 Task: Find connections with filter location Rājūra with filter topic #leadershipwith filter profile language English with filter current company Mintel with filter school XLRI Jamshedpur with filter industry Legal Services with filter service category Management with filter keywords title Server
Action: Mouse moved to (607, 62)
Screenshot: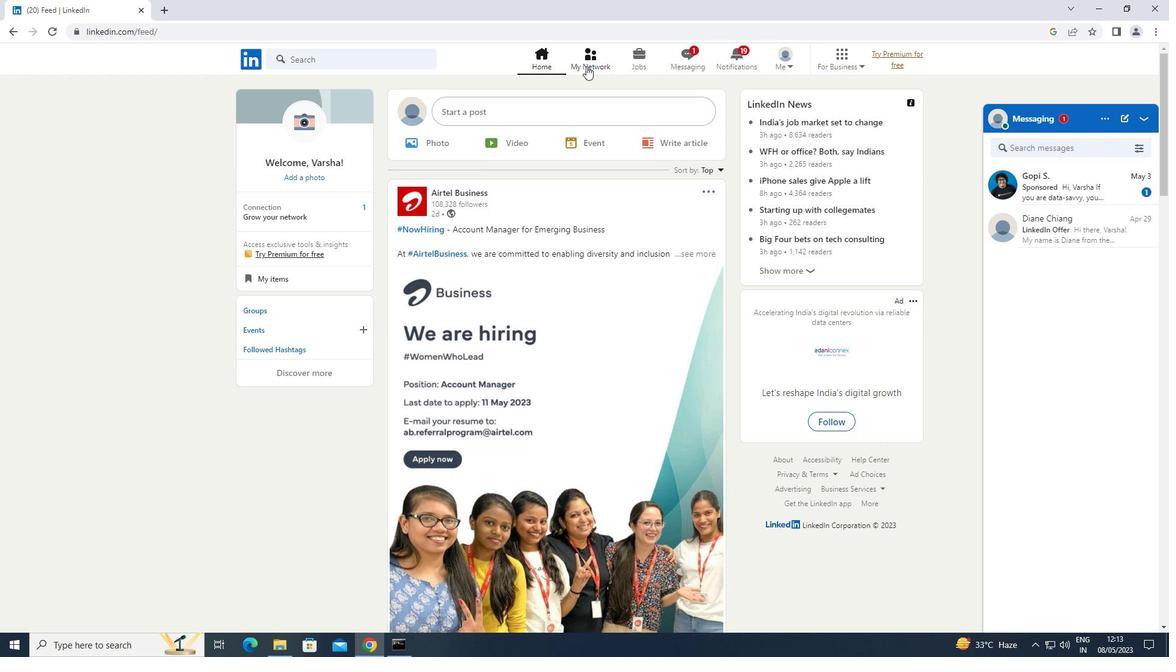 
Action: Mouse pressed left at (607, 62)
Screenshot: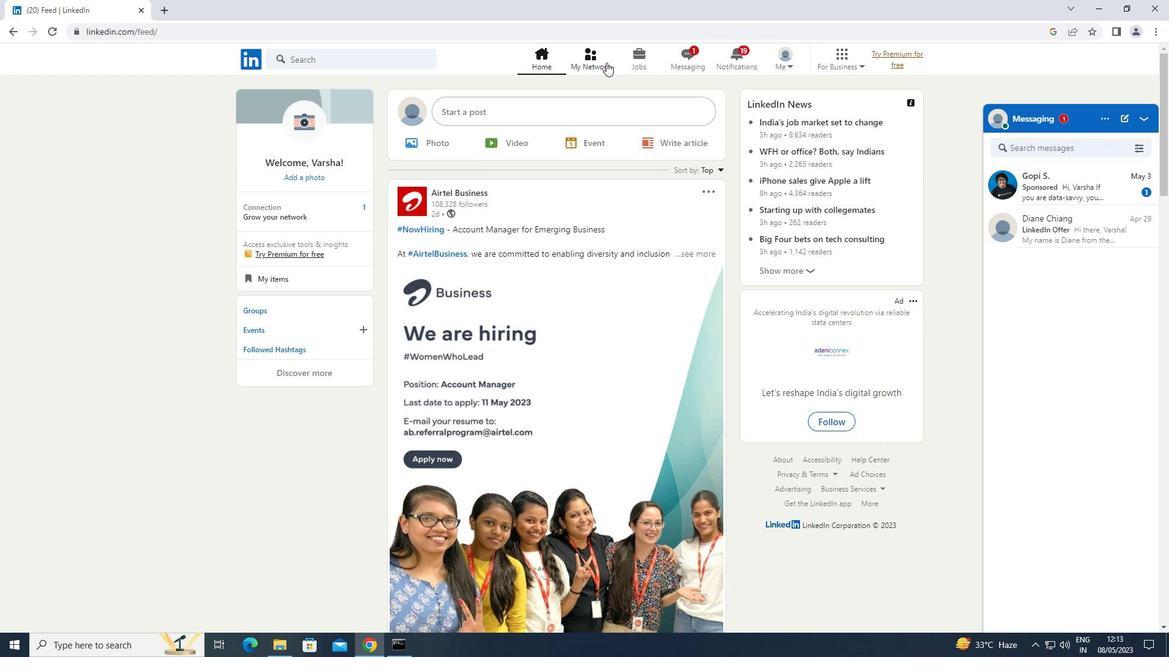
Action: Mouse moved to (322, 129)
Screenshot: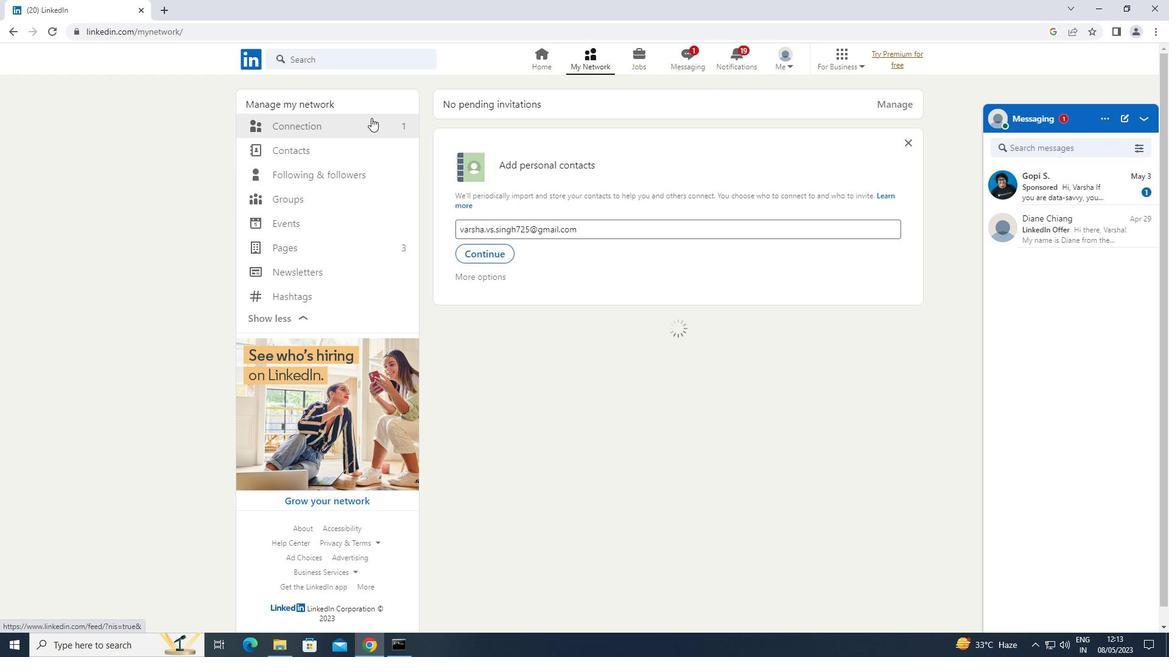
Action: Mouse pressed left at (322, 129)
Screenshot: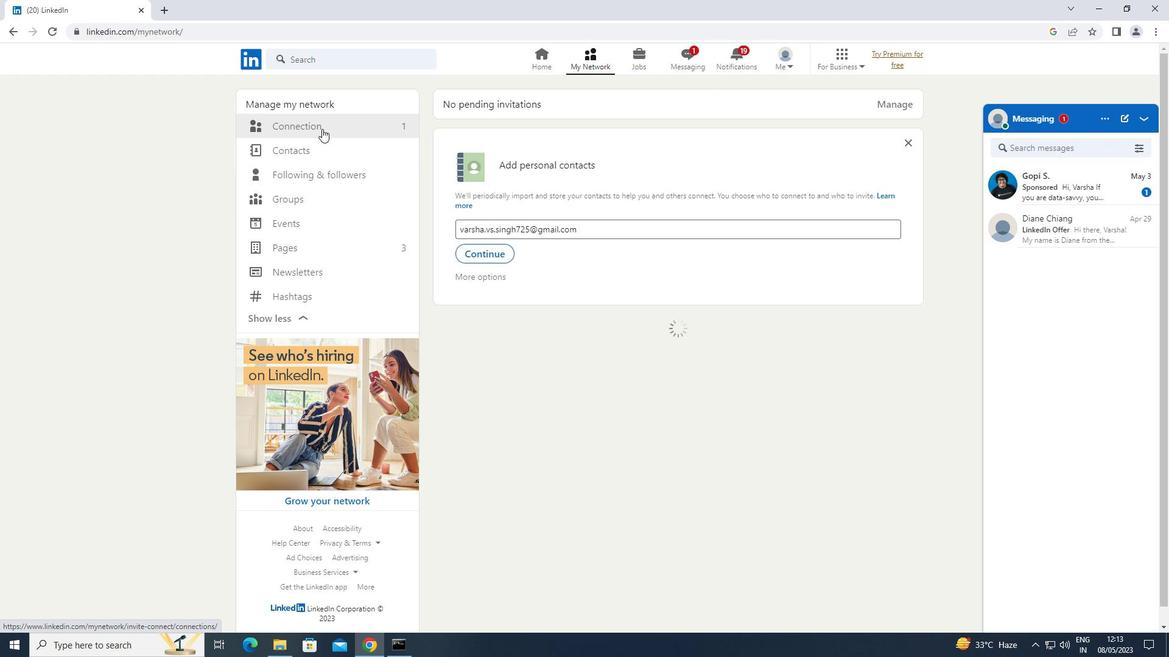 
Action: Mouse moved to (694, 124)
Screenshot: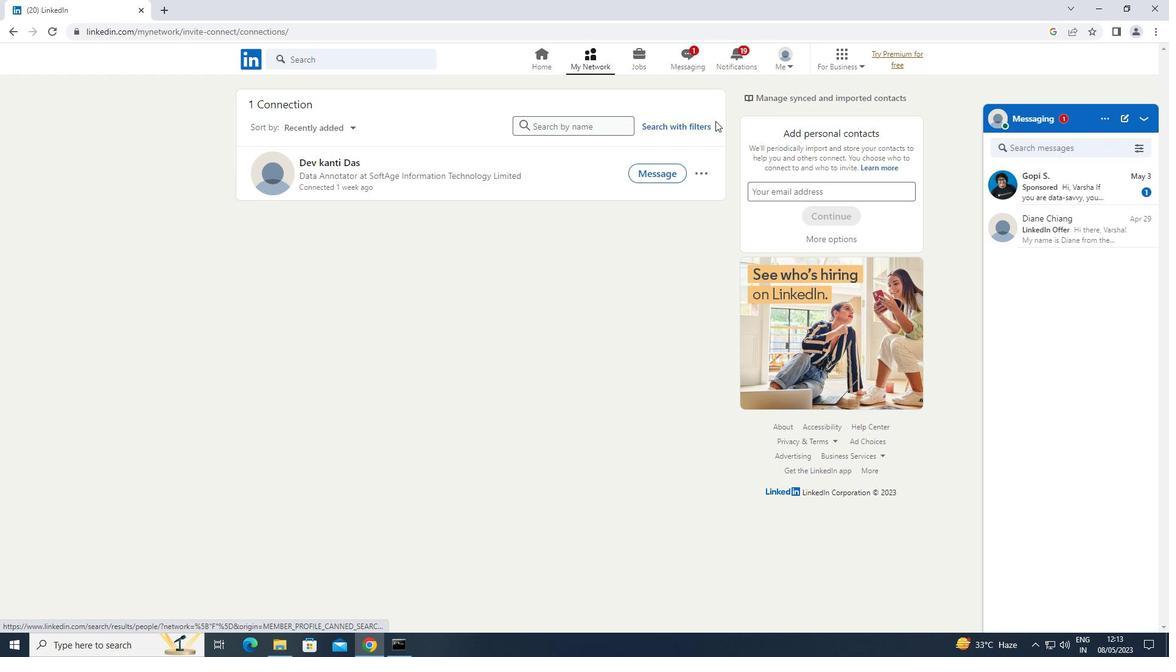 
Action: Mouse pressed left at (694, 124)
Screenshot: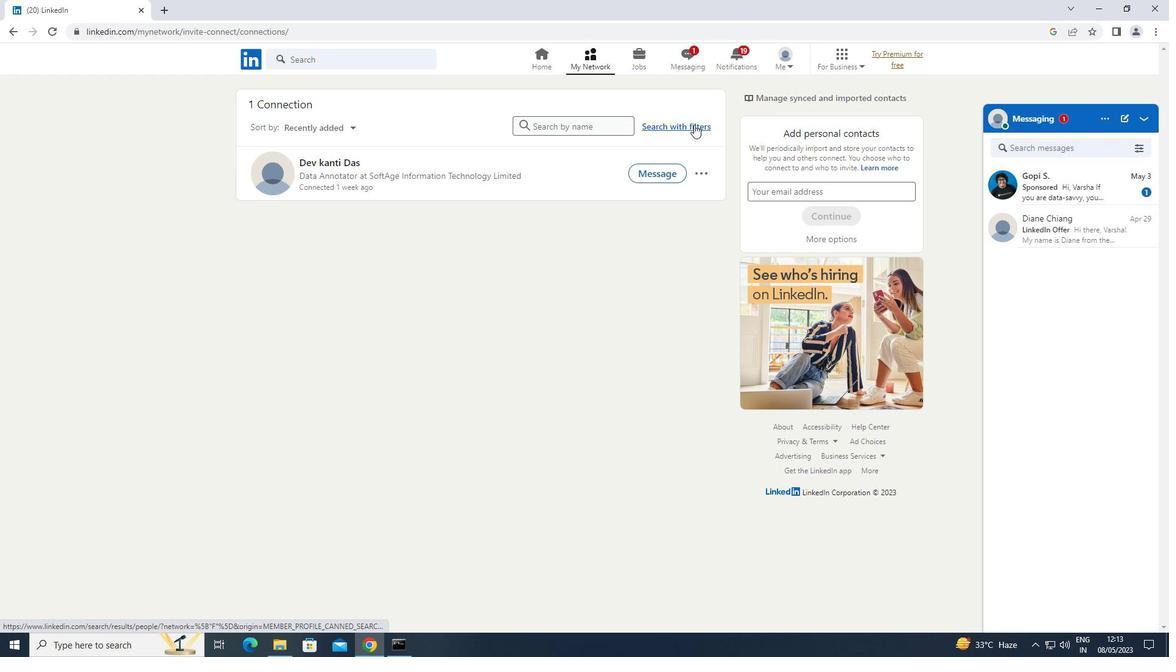 
Action: Mouse moved to (620, 94)
Screenshot: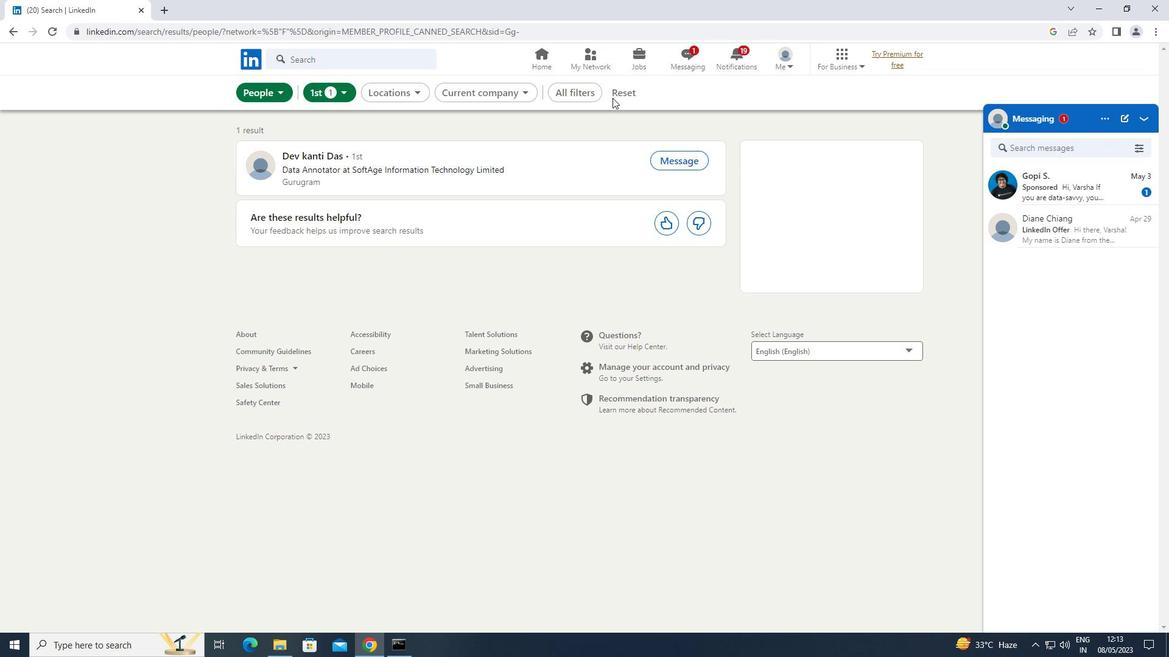 
Action: Mouse pressed left at (620, 94)
Screenshot: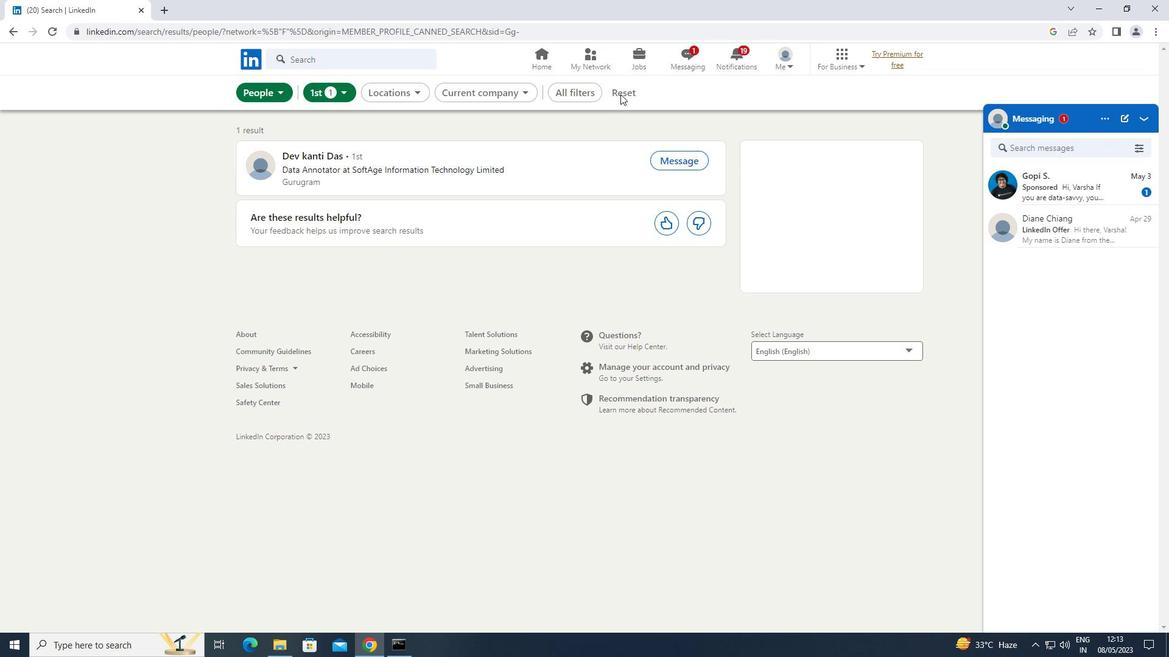 
Action: Mouse moved to (604, 94)
Screenshot: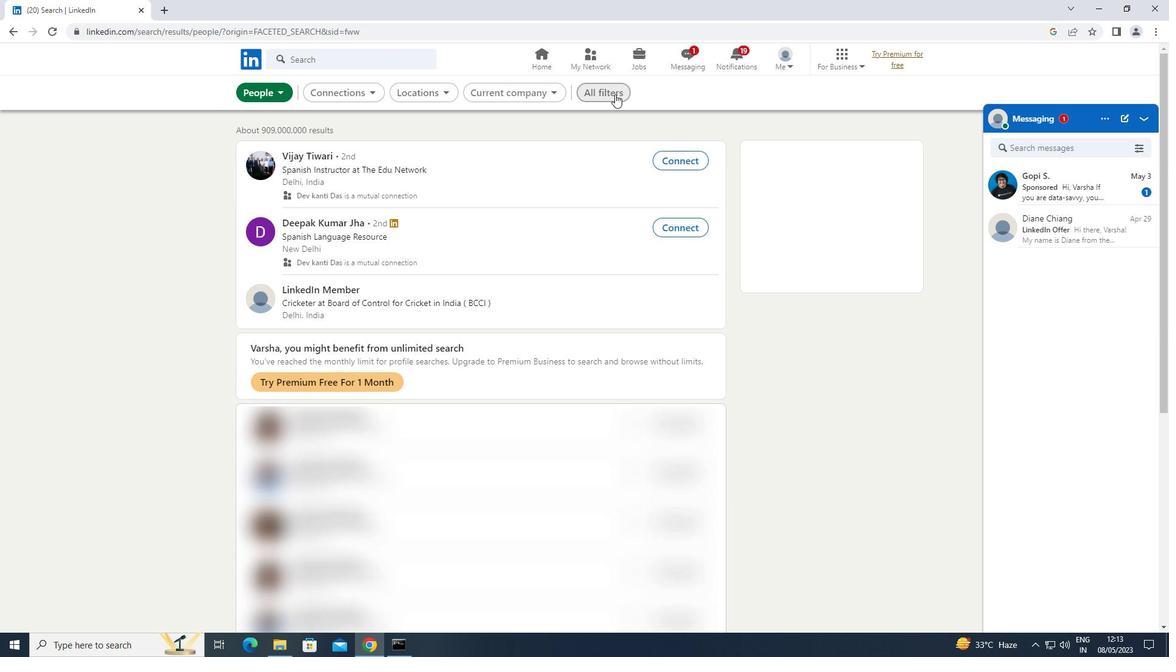 
Action: Mouse pressed left at (604, 94)
Screenshot: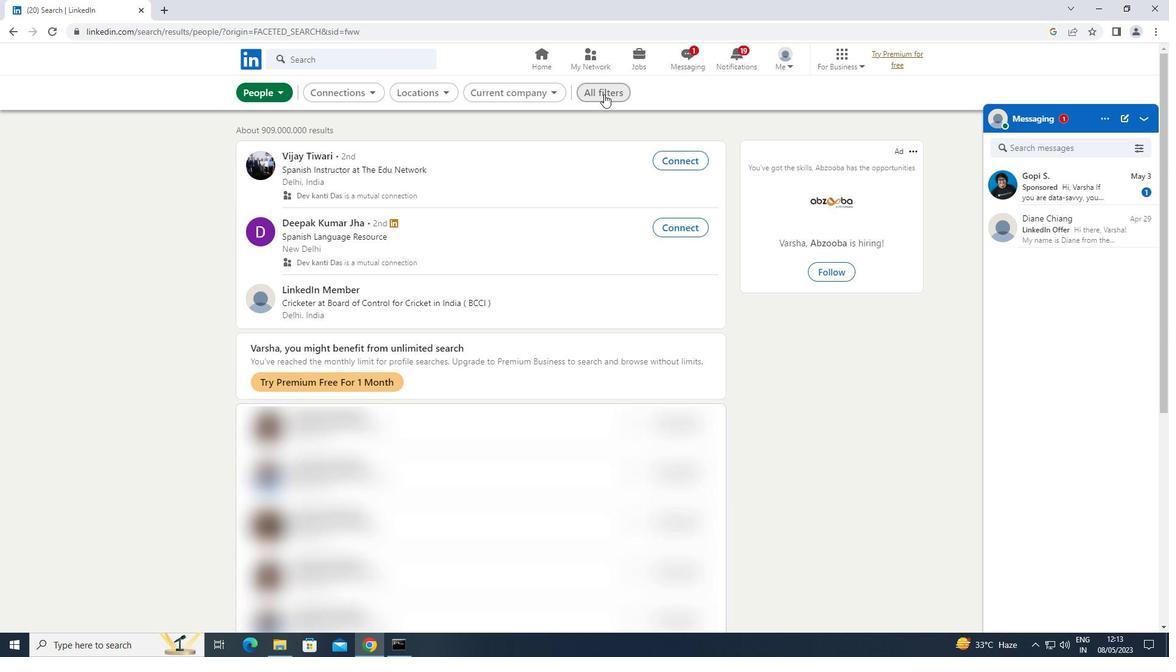 
Action: Mouse moved to (824, 255)
Screenshot: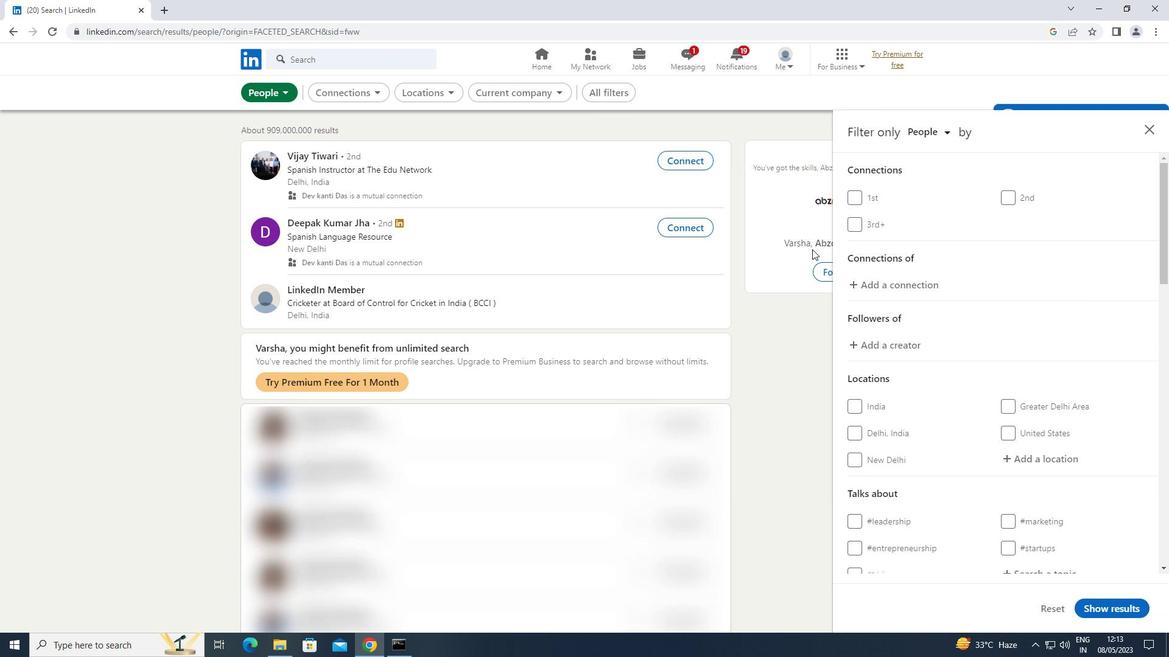 
Action: Mouse scrolled (824, 255) with delta (0, 0)
Screenshot: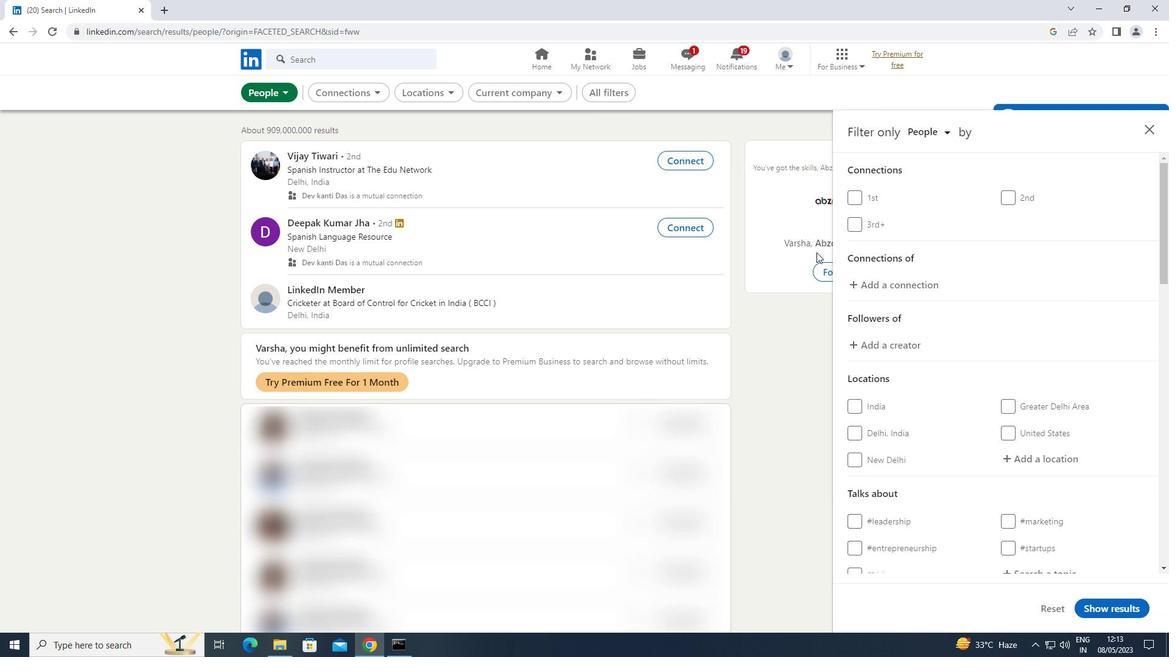 
Action: Mouse scrolled (824, 255) with delta (0, 0)
Screenshot: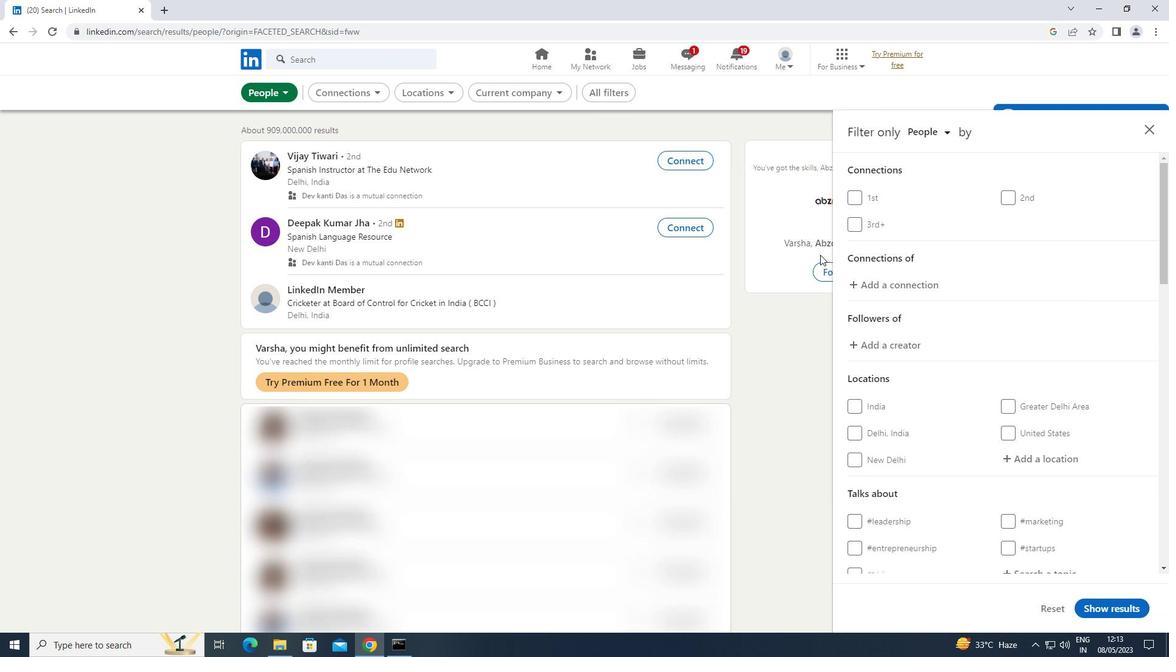 
Action: Mouse scrolled (824, 255) with delta (0, 0)
Screenshot: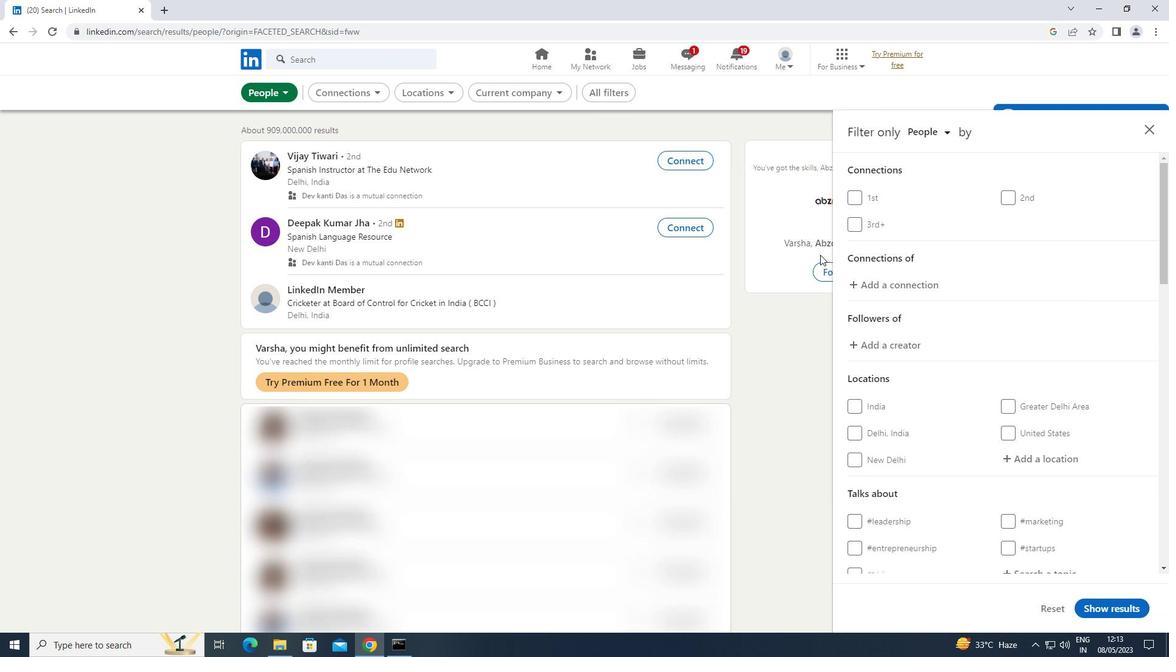 
Action: Mouse moved to (919, 319)
Screenshot: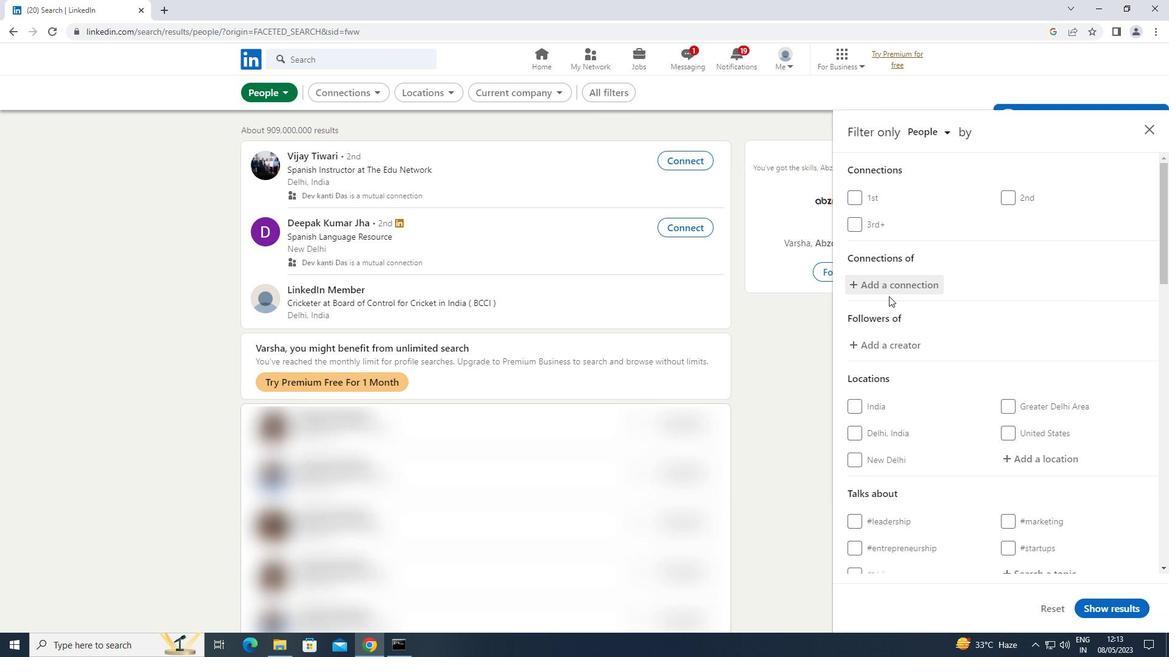 
Action: Mouse scrolled (919, 319) with delta (0, 0)
Screenshot: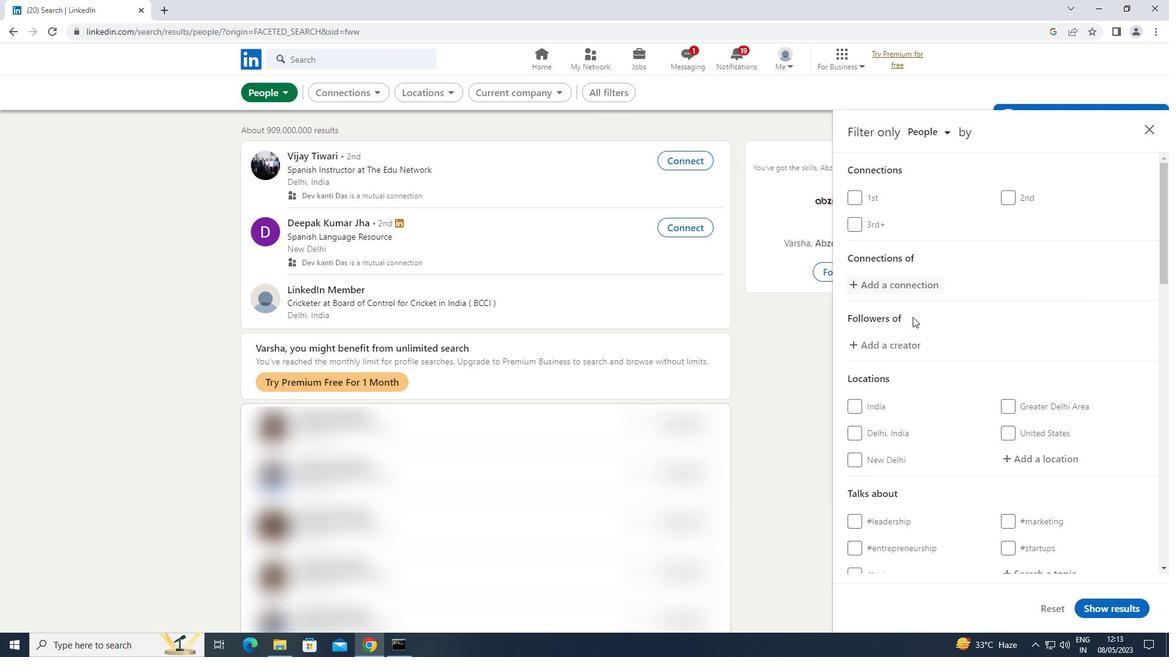 
Action: Mouse moved to (1024, 397)
Screenshot: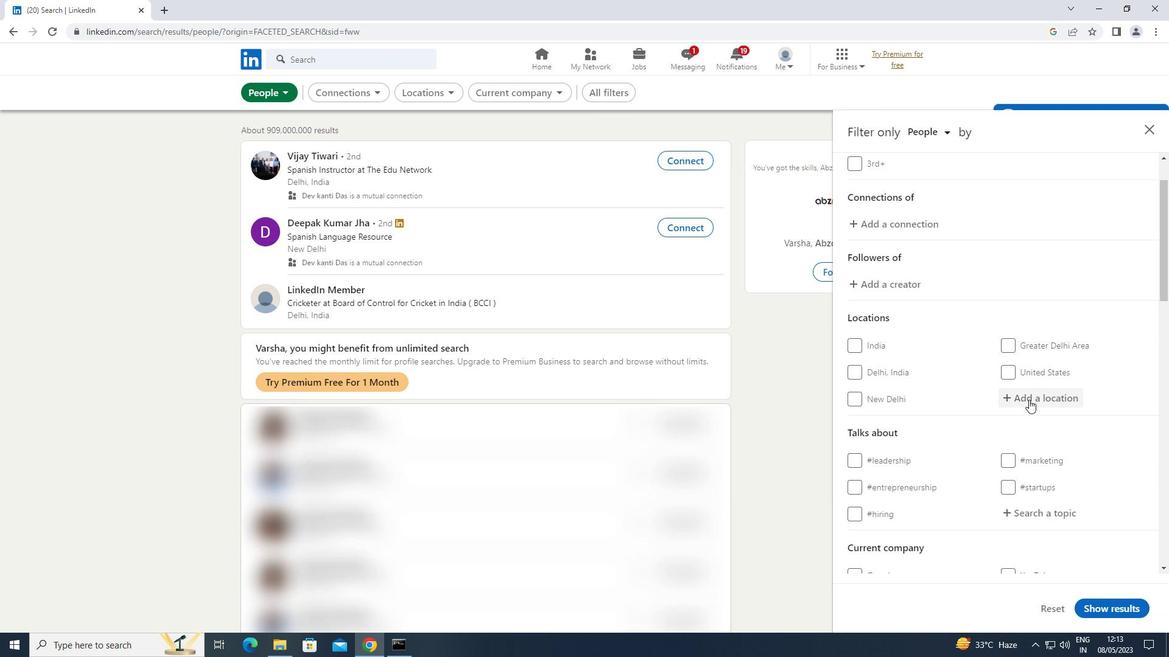 
Action: Mouse pressed left at (1024, 397)
Screenshot: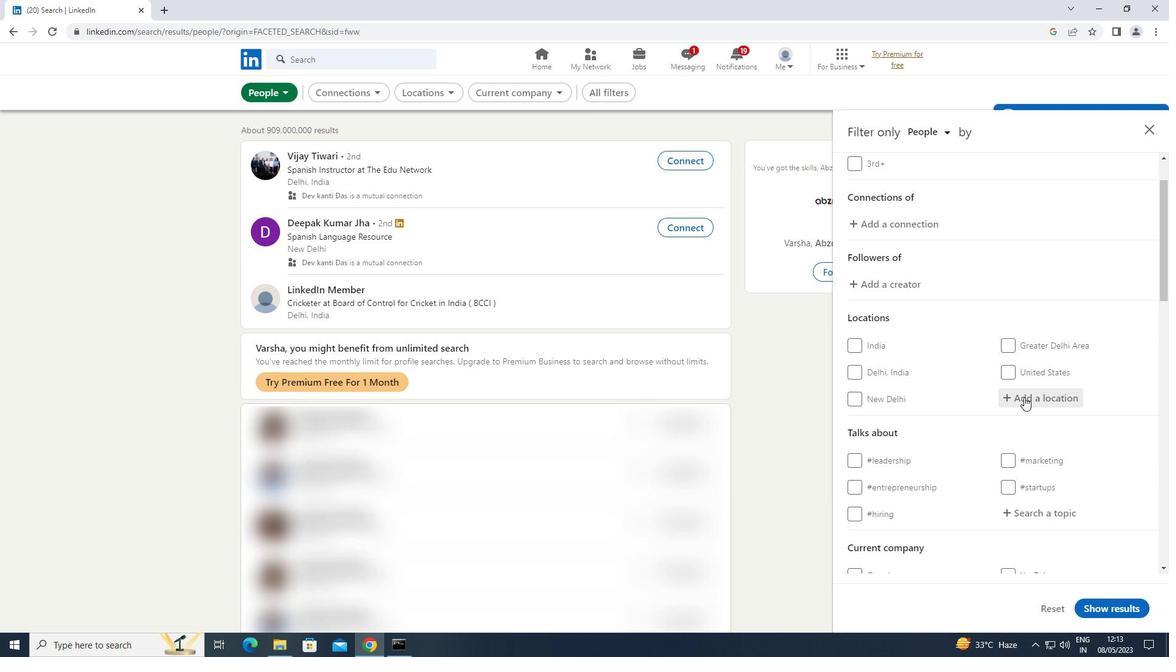 
Action: Key pressed <Key.shift>RAJURA
Screenshot: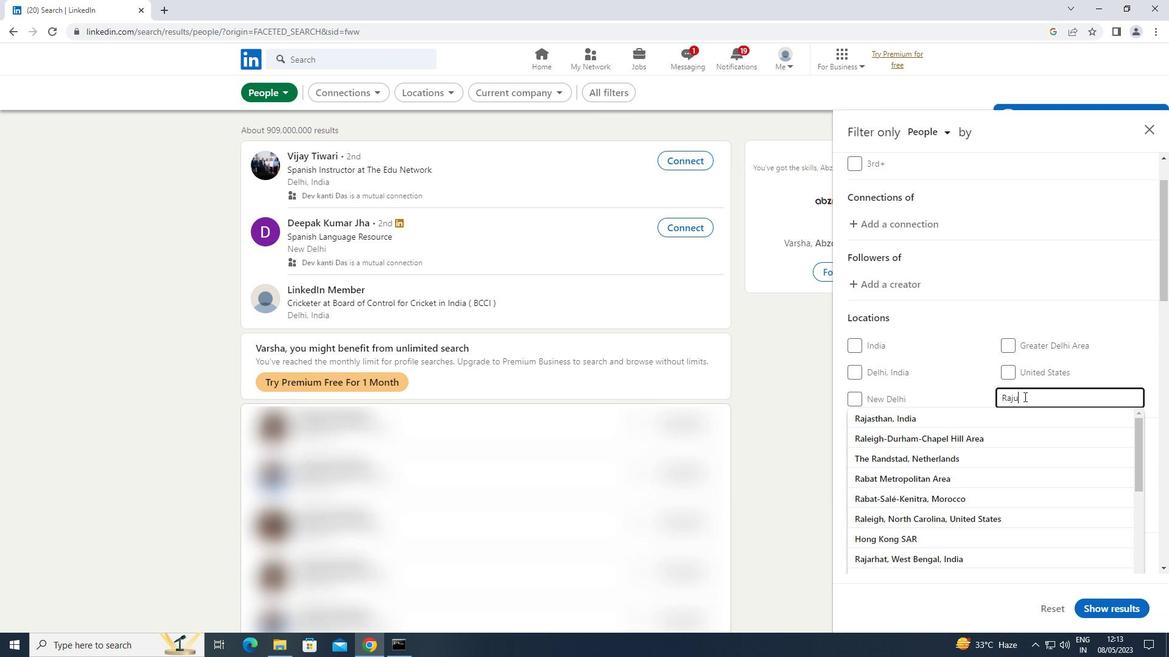 
Action: Mouse moved to (1049, 516)
Screenshot: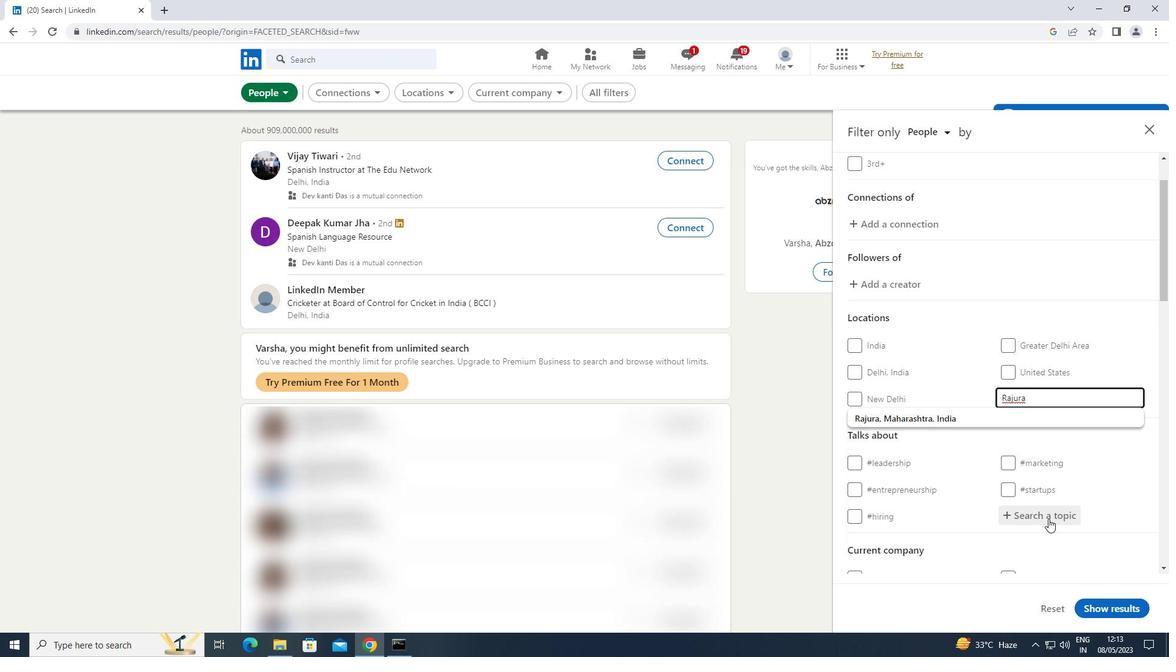 
Action: Mouse pressed left at (1049, 516)
Screenshot: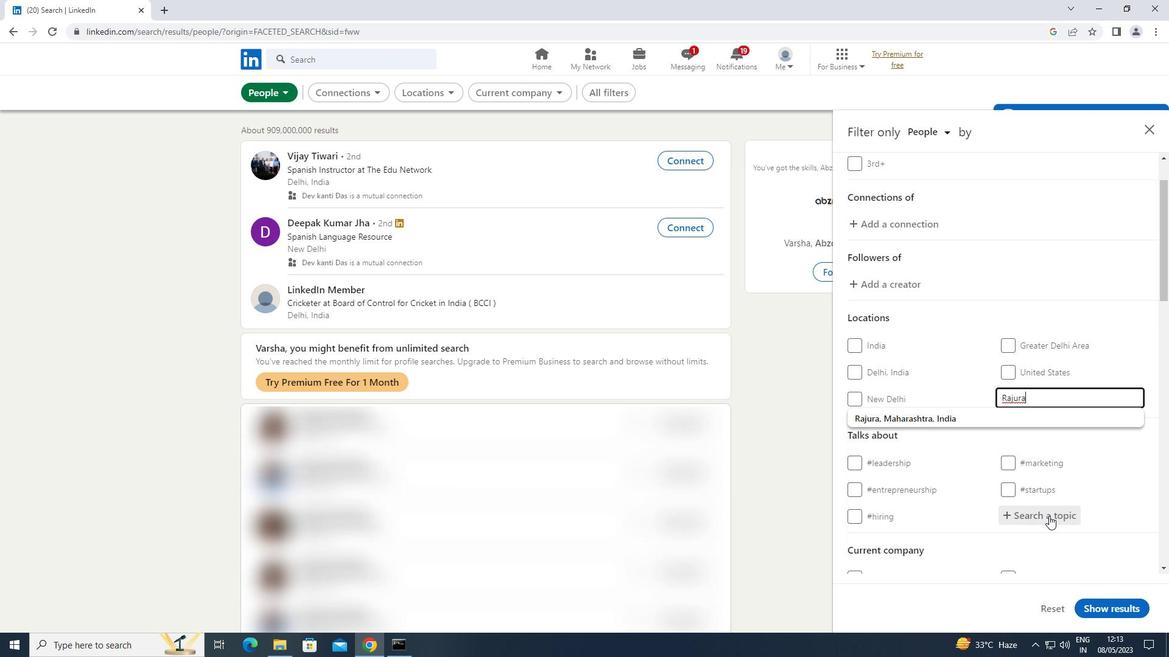 
Action: Key pressed LEADERSHIP
Screenshot: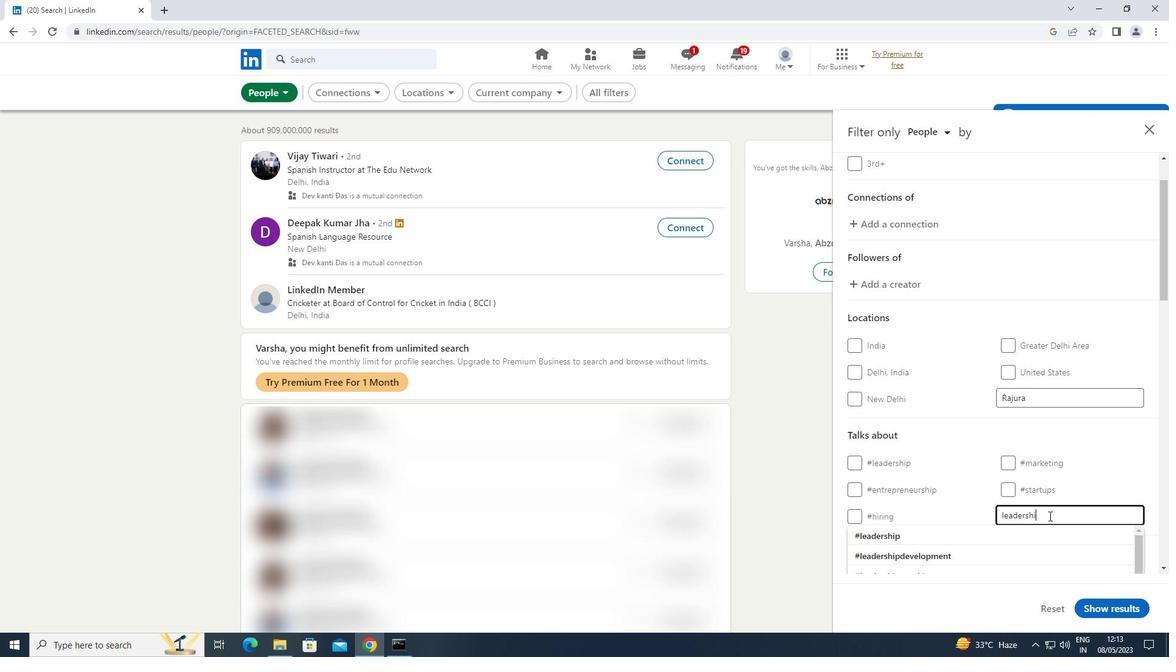 
Action: Mouse moved to (970, 536)
Screenshot: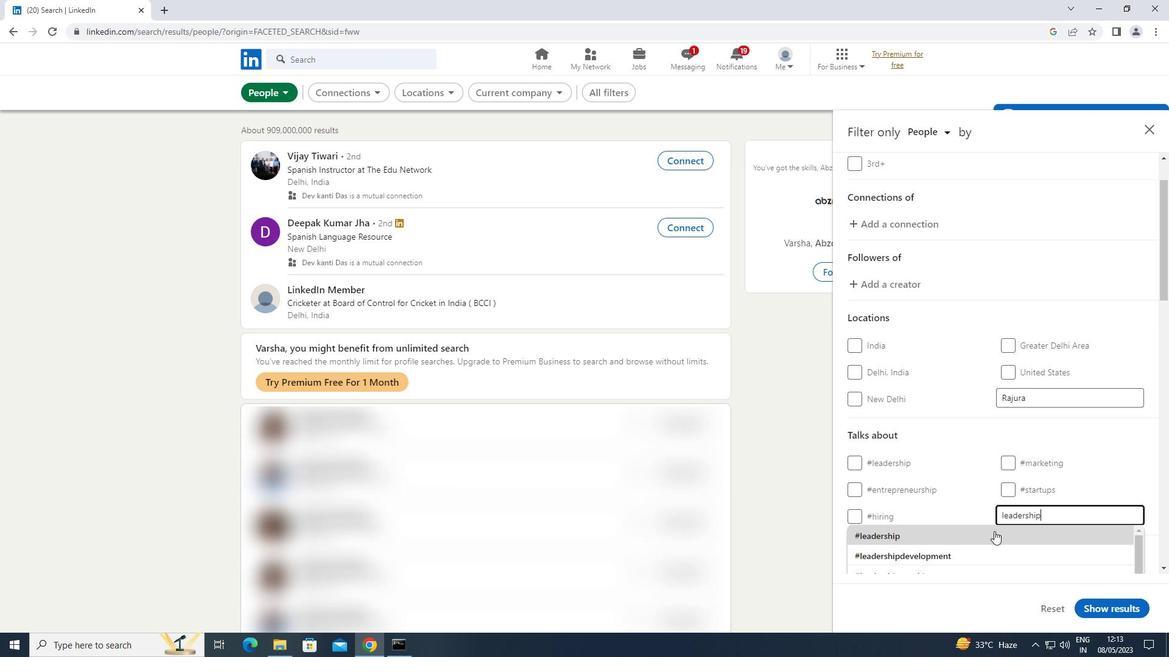 
Action: Mouse pressed left at (970, 536)
Screenshot: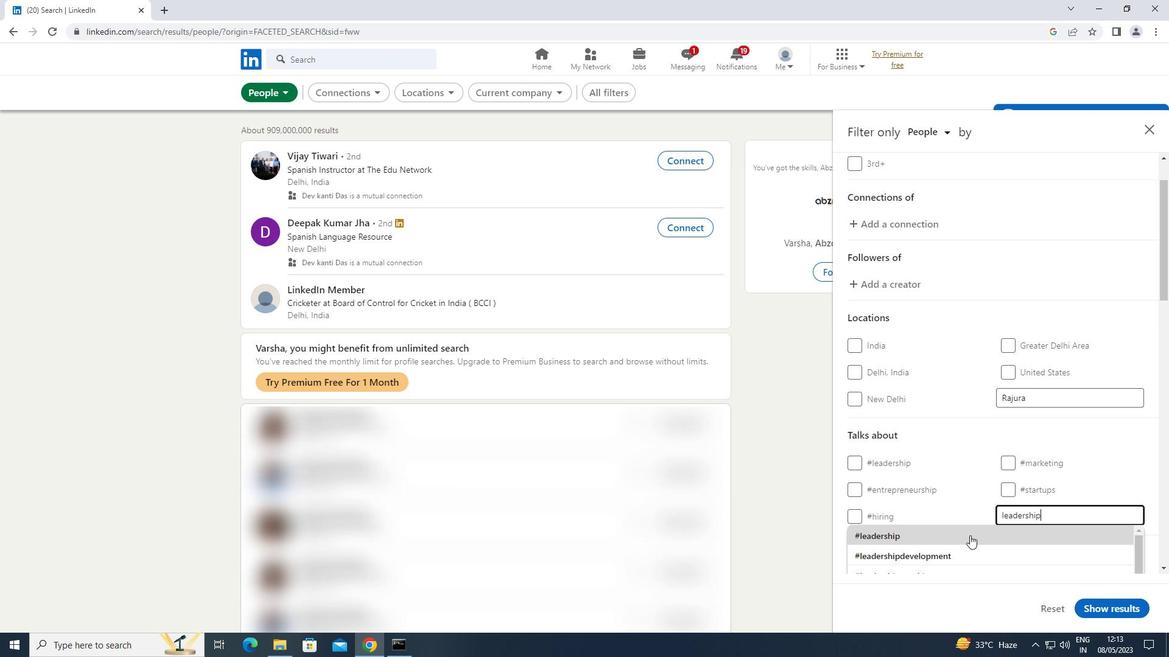 
Action: Mouse scrolled (970, 535) with delta (0, 0)
Screenshot: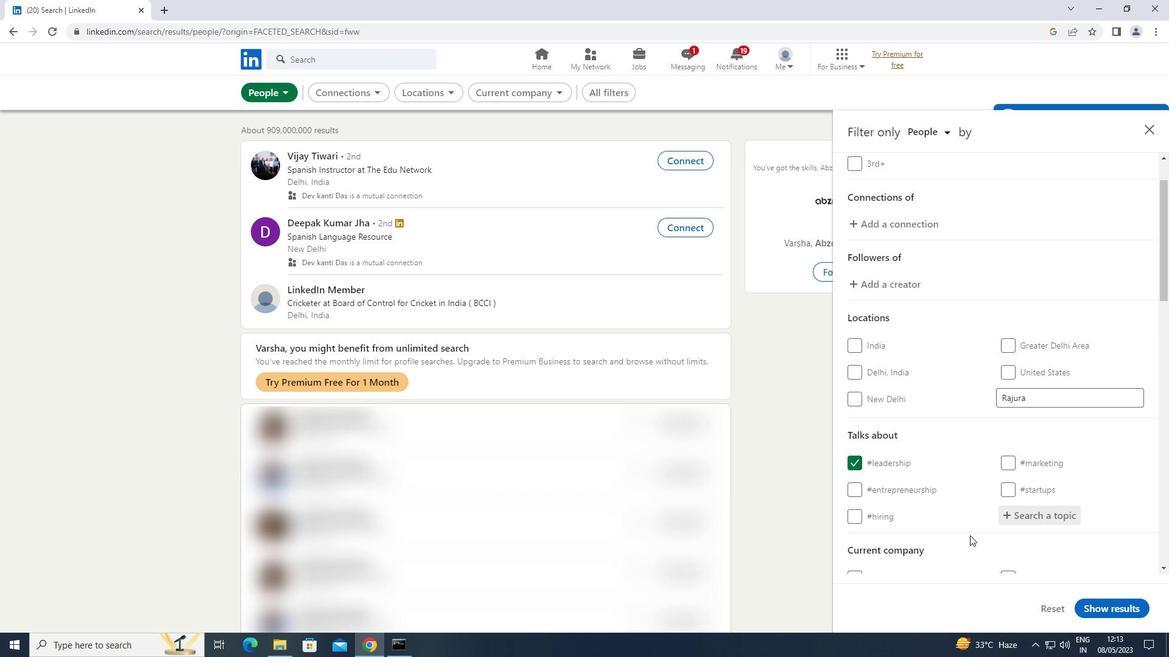 
Action: Mouse scrolled (970, 535) with delta (0, 0)
Screenshot: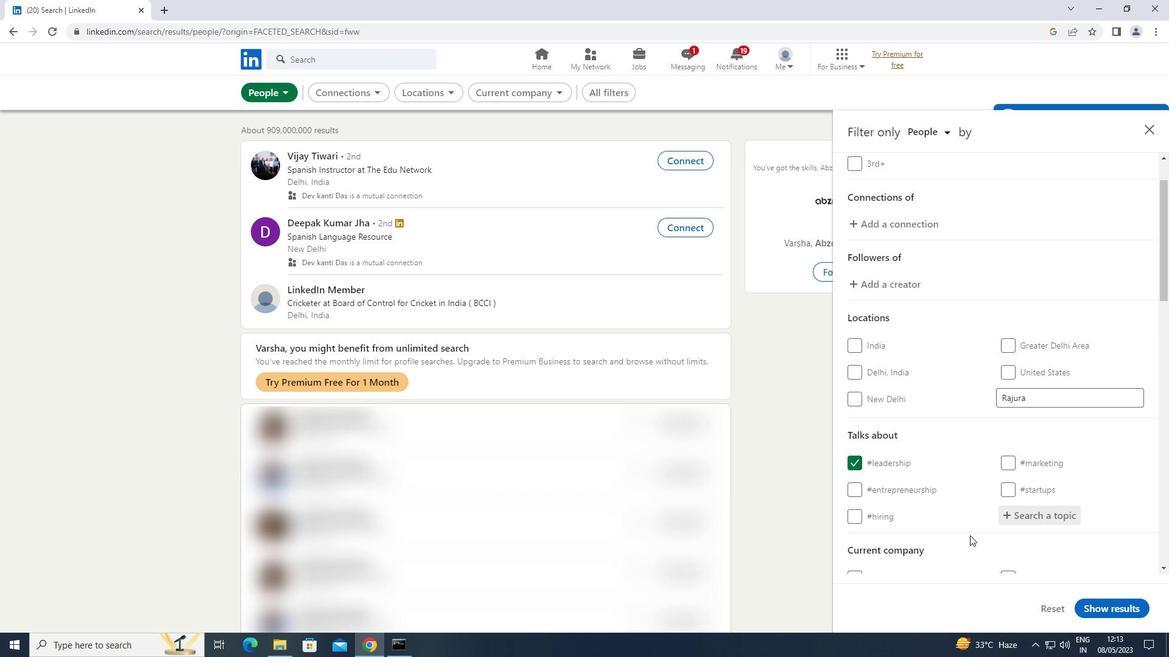 
Action: Mouse moved to (969, 533)
Screenshot: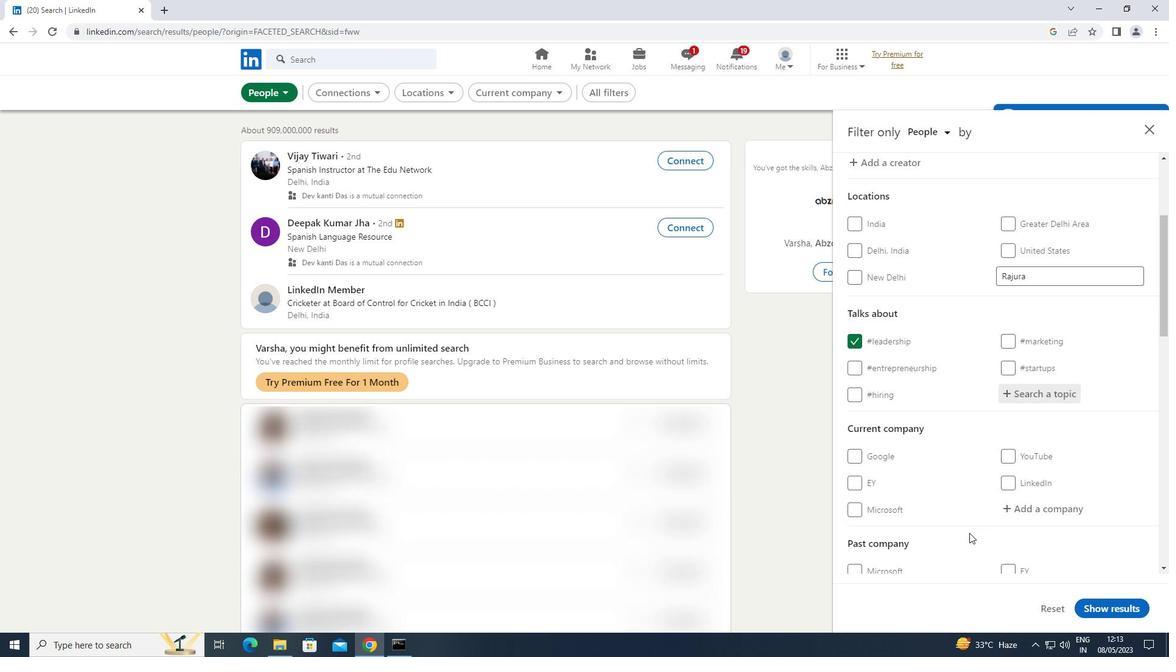 
Action: Mouse scrolled (969, 532) with delta (0, 0)
Screenshot: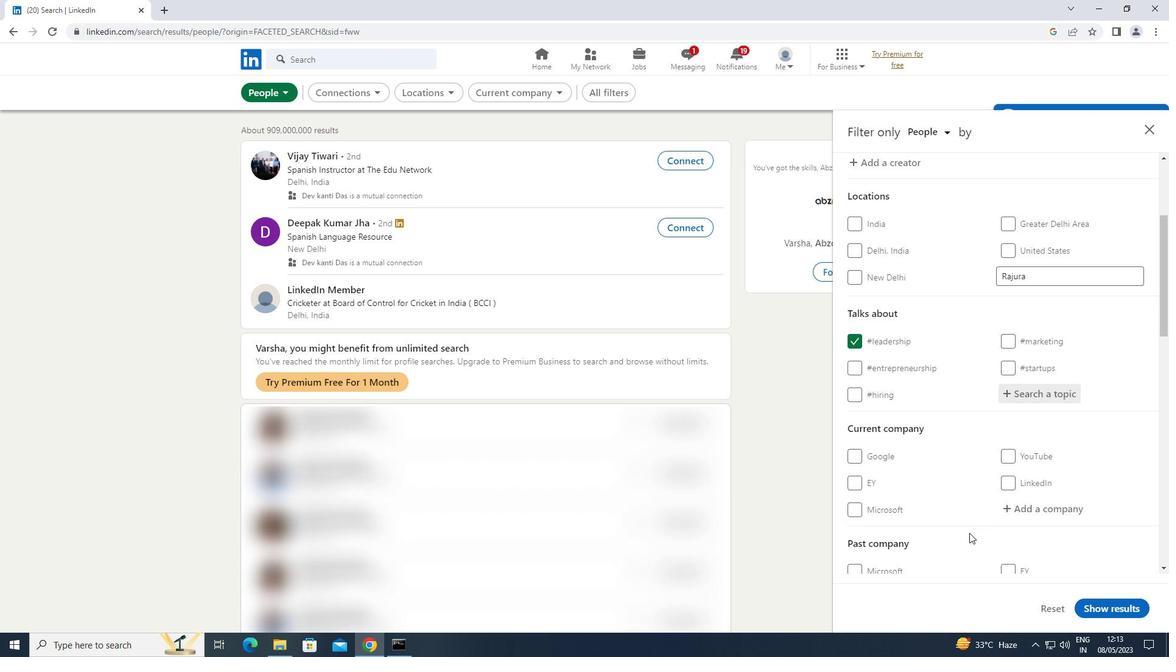 
Action: Mouse scrolled (969, 532) with delta (0, 0)
Screenshot: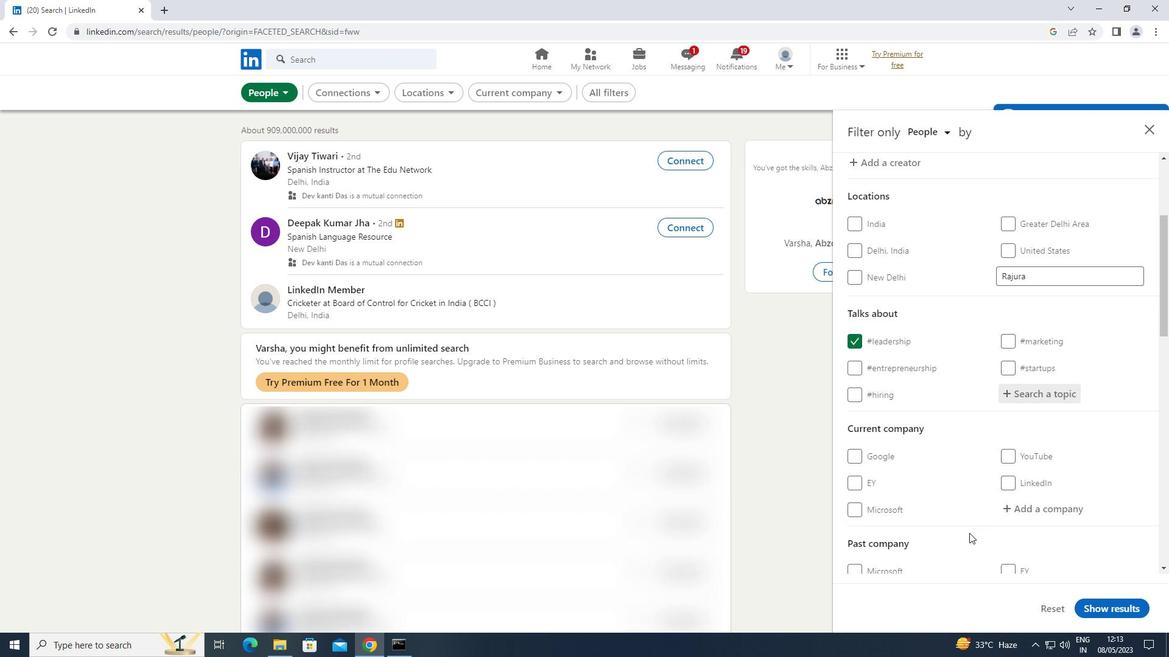 
Action: Mouse scrolled (969, 532) with delta (0, 0)
Screenshot: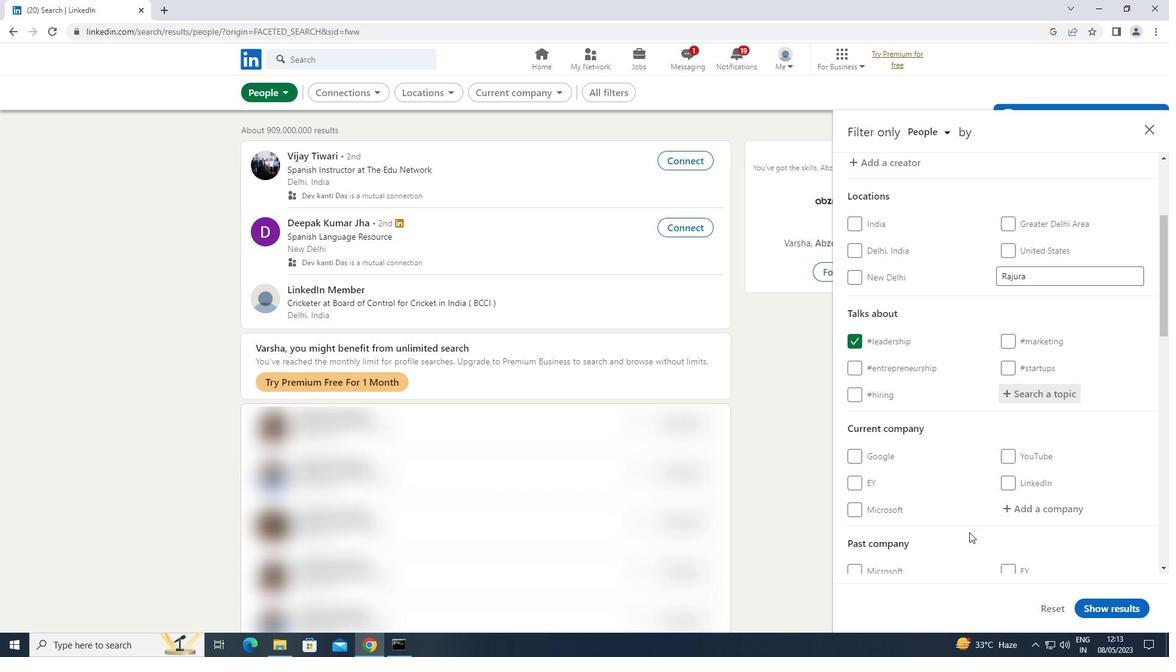 
Action: Mouse scrolled (969, 532) with delta (0, 0)
Screenshot: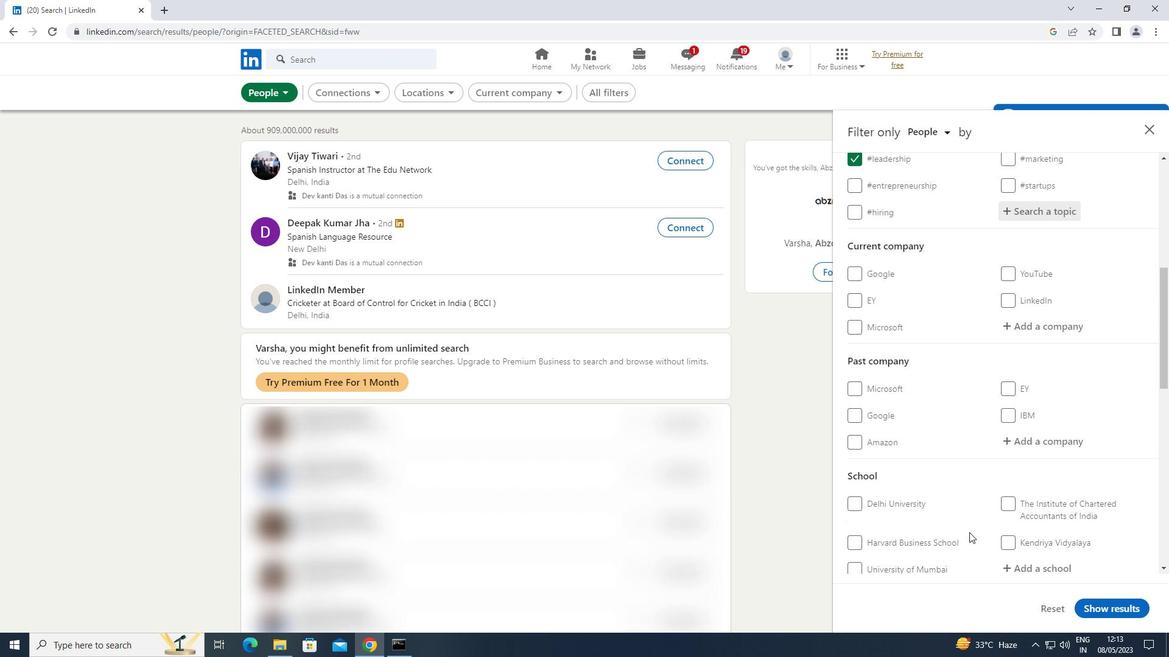 
Action: Mouse scrolled (969, 532) with delta (0, 0)
Screenshot: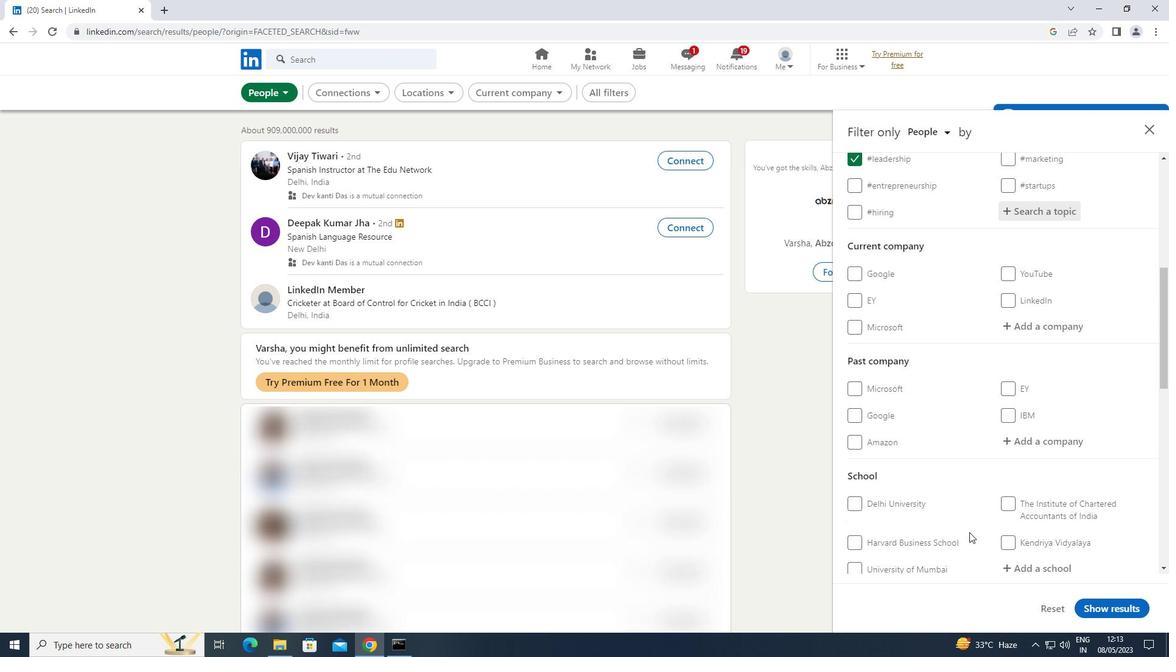 
Action: Mouse scrolled (969, 532) with delta (0, 0)
Screenshot: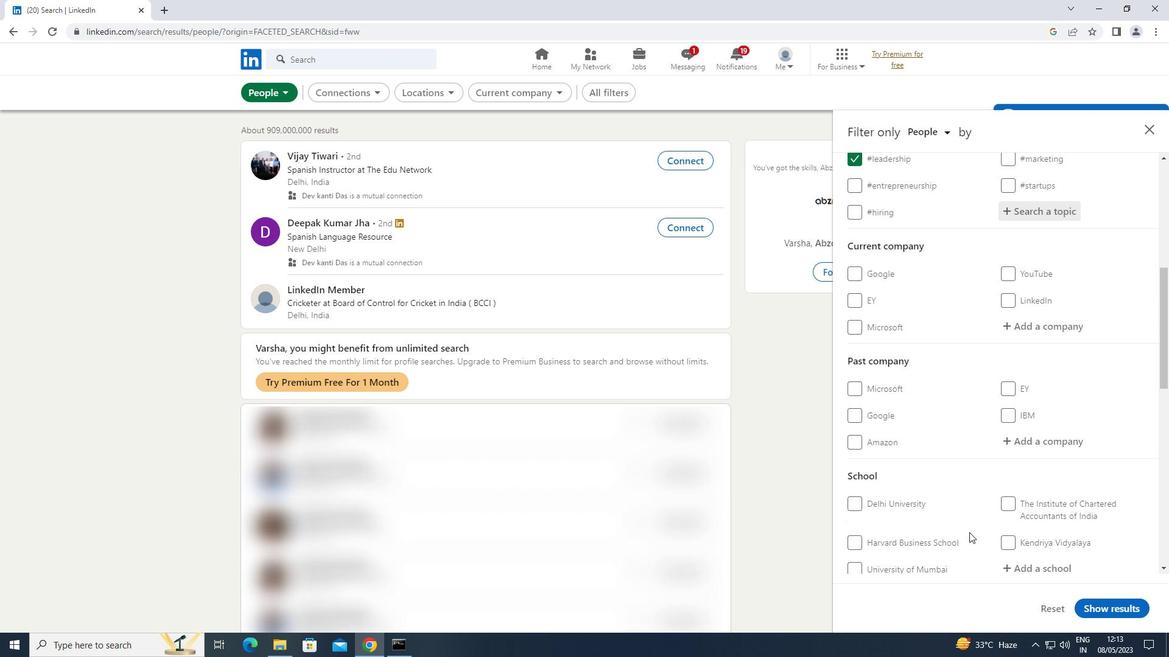 
Action: Mouse scrolled (969, 532) with delta (0, 0)
Screenshot: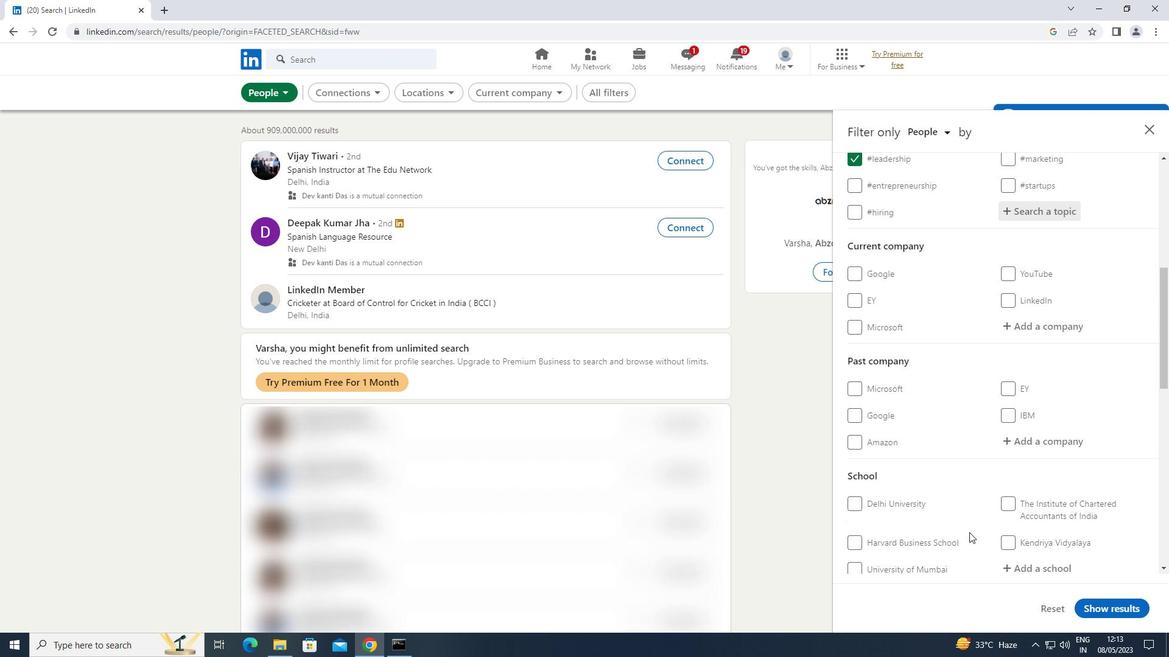 
Action: Mouse moved to (855, 524)
Screenshot: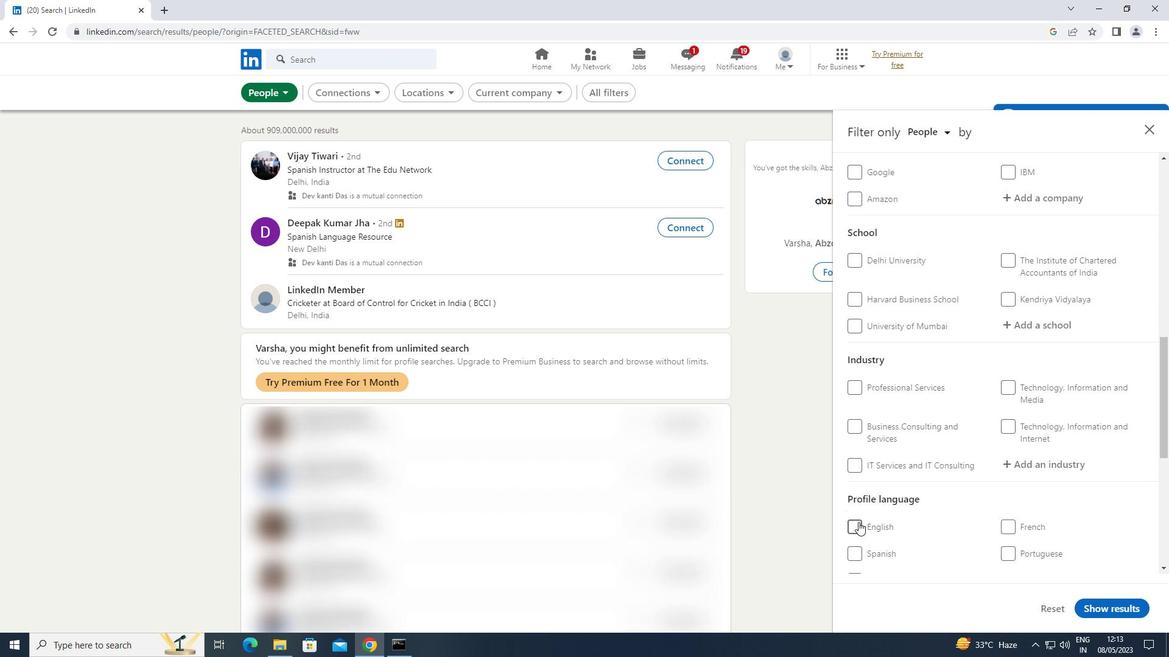 
Action: Mouse pressed left at (855, 524)
Screenshot: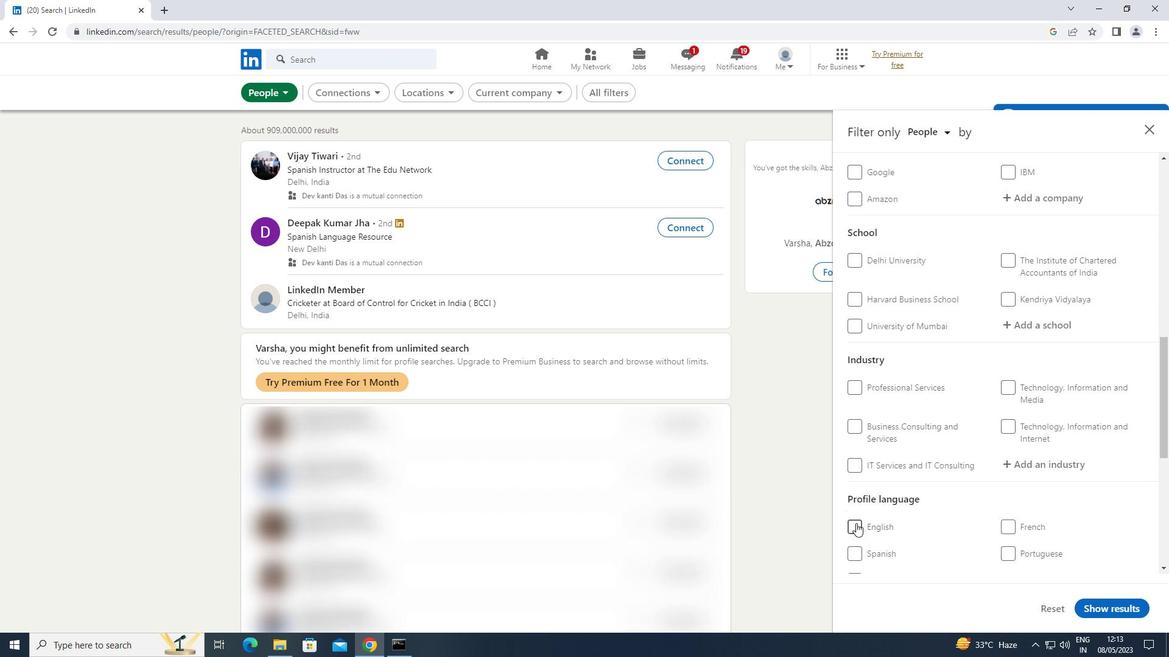 
Action: Mouse moved to (871, 520)
Screenshot: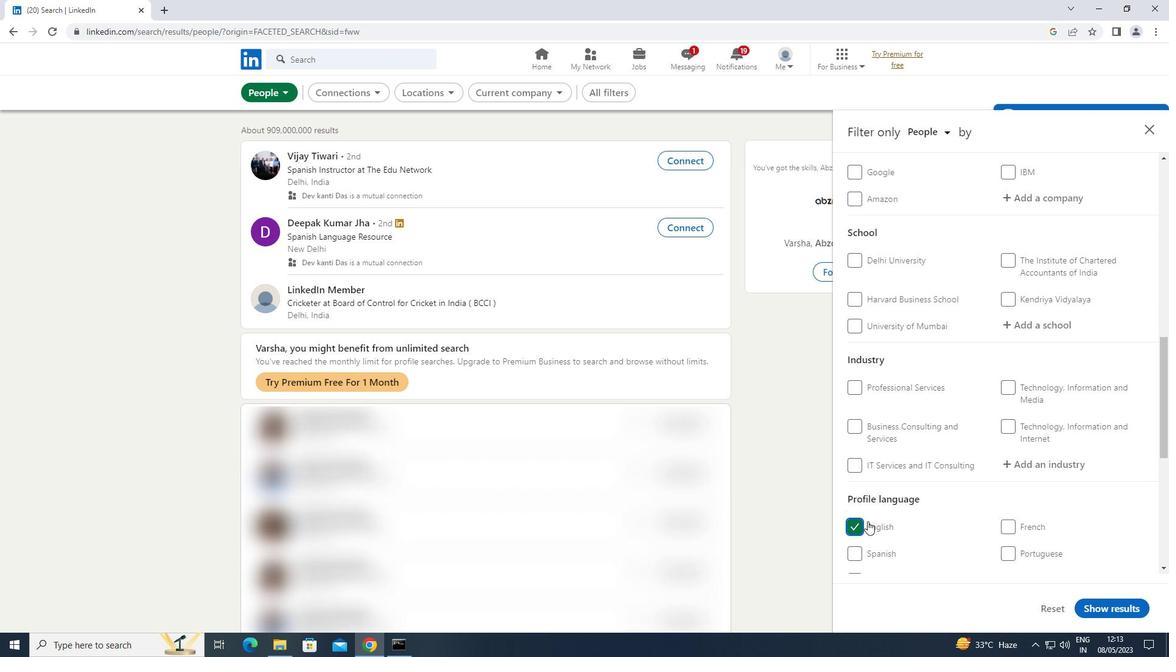 
Action: Mouse scrolled (871, 520) with delta (0, 0)
Screenshot: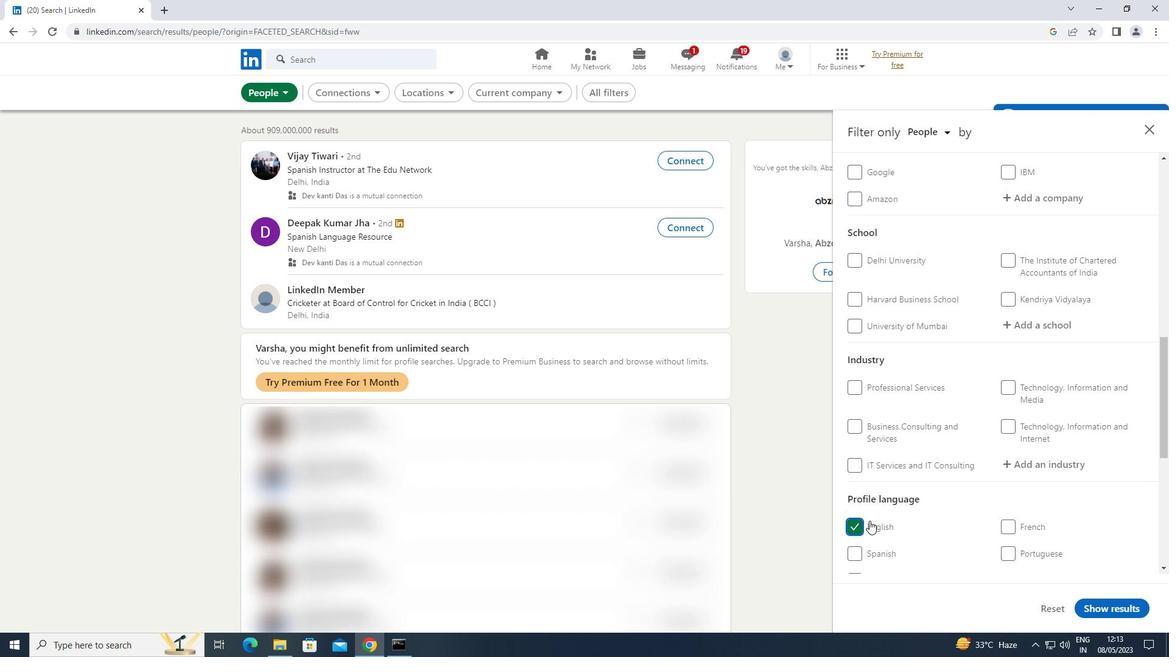 
Action: Mouse scrolled (871, 520) with delta (0, 0)
Screenshot: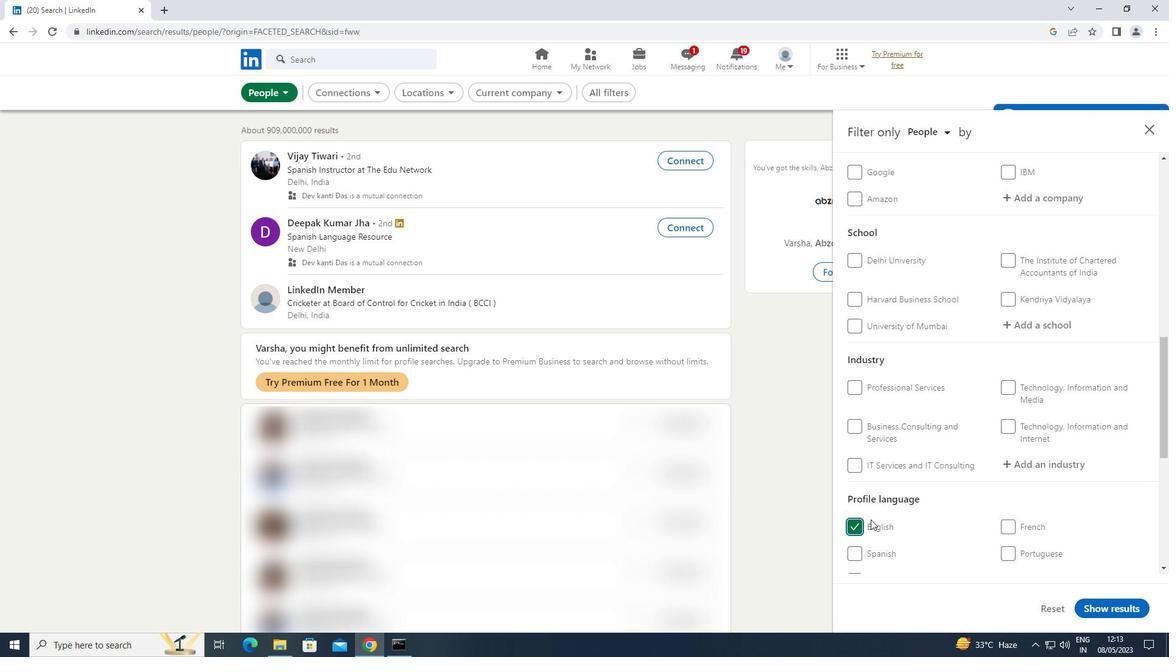 
Action: Mouse scrolled (871, 520) with delta (0, 0)
Screenshot: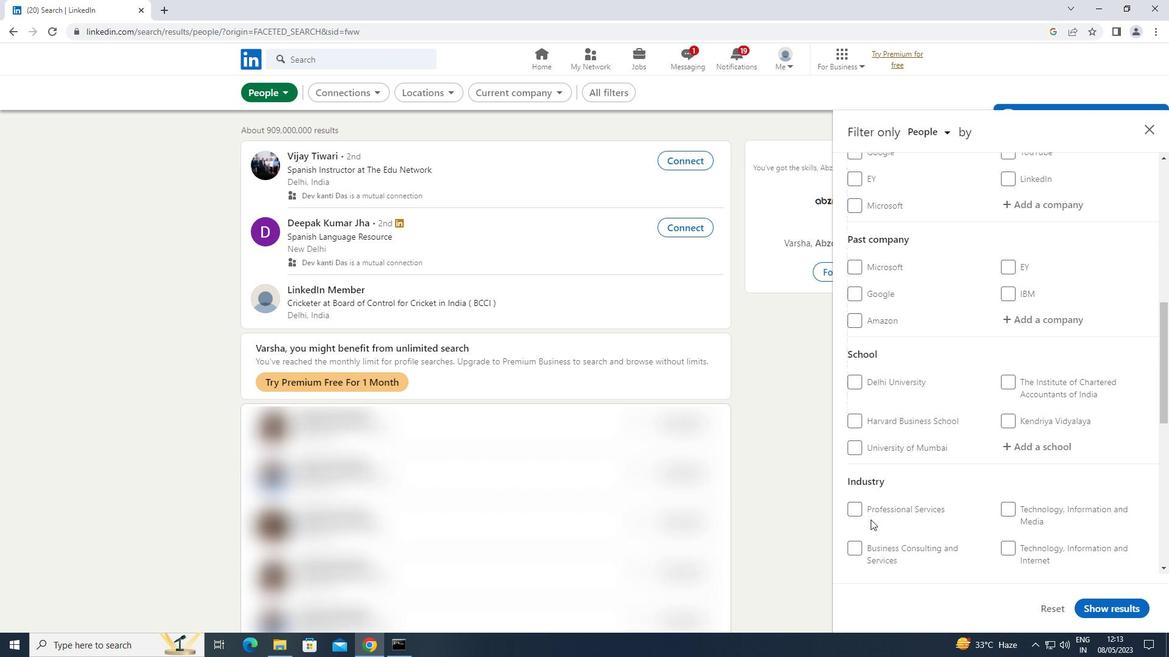 
Action: Mouse scrolled (871, 520) with delta (0, 0)
Screenshot: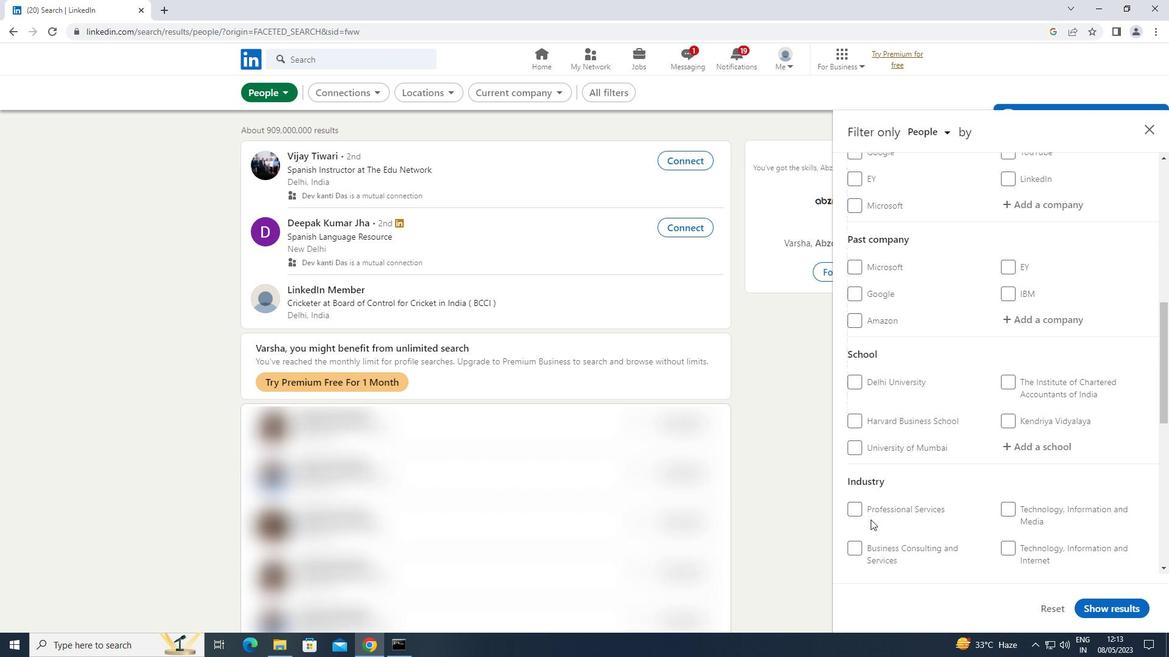 
Action: Mouse scrolled (871, 520) with delta (0, 0)
Screenshot: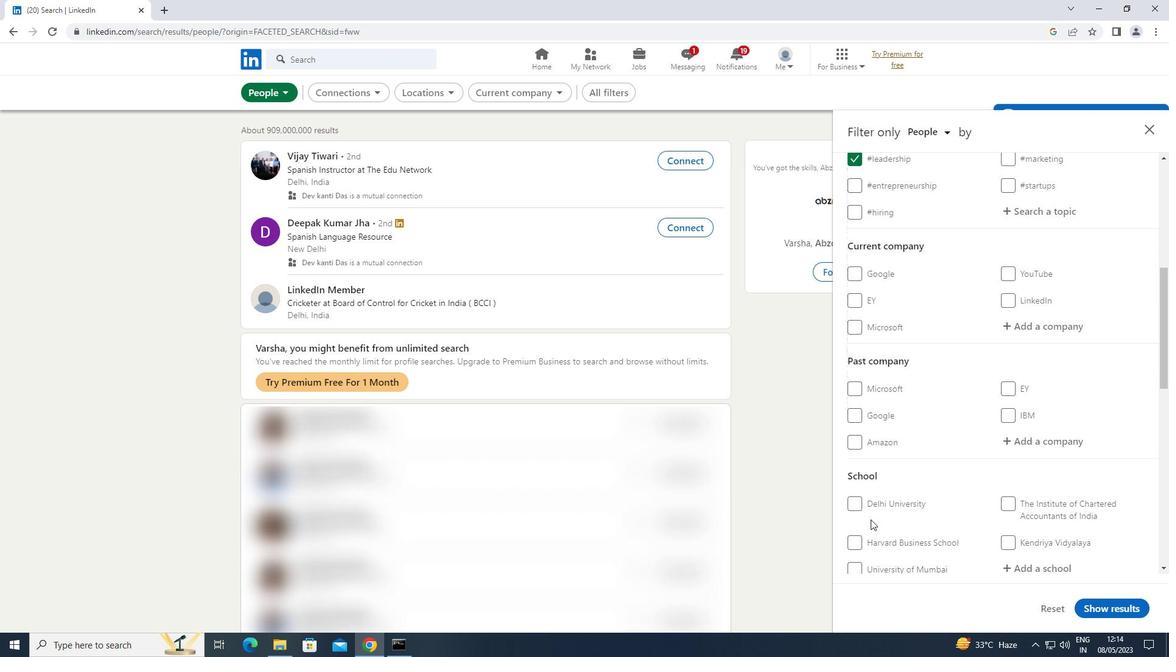 
Action: Mouse moved to (1083, 383)
Screenshot: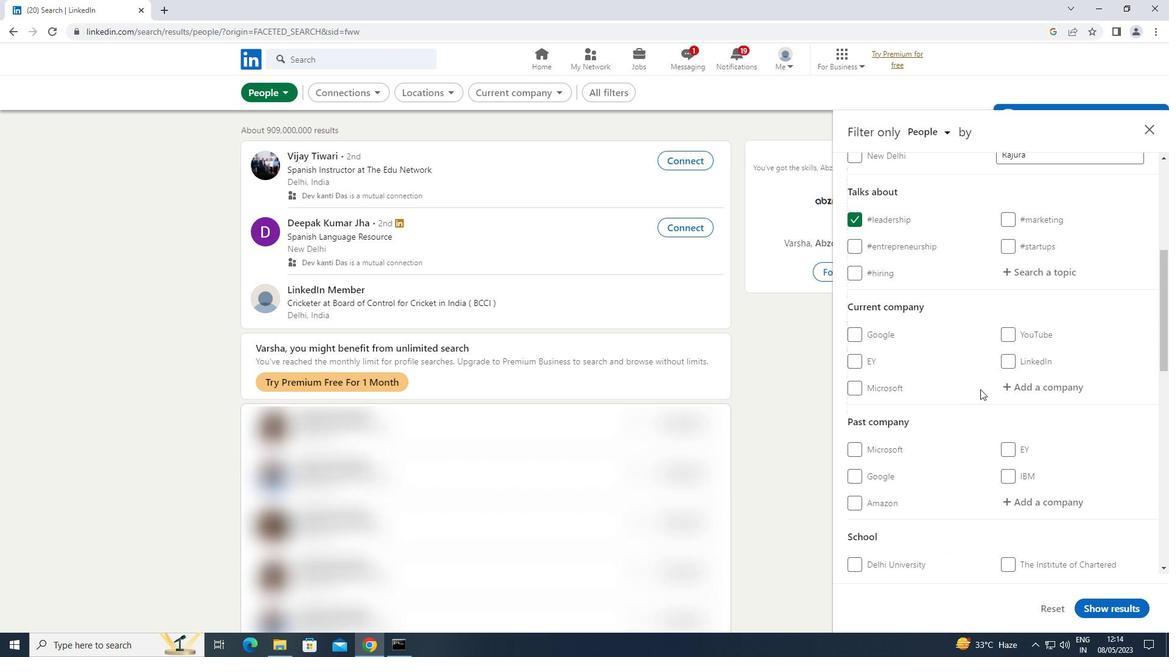 
Action: Mouse pressed left at (1083, 383)
Screenshot: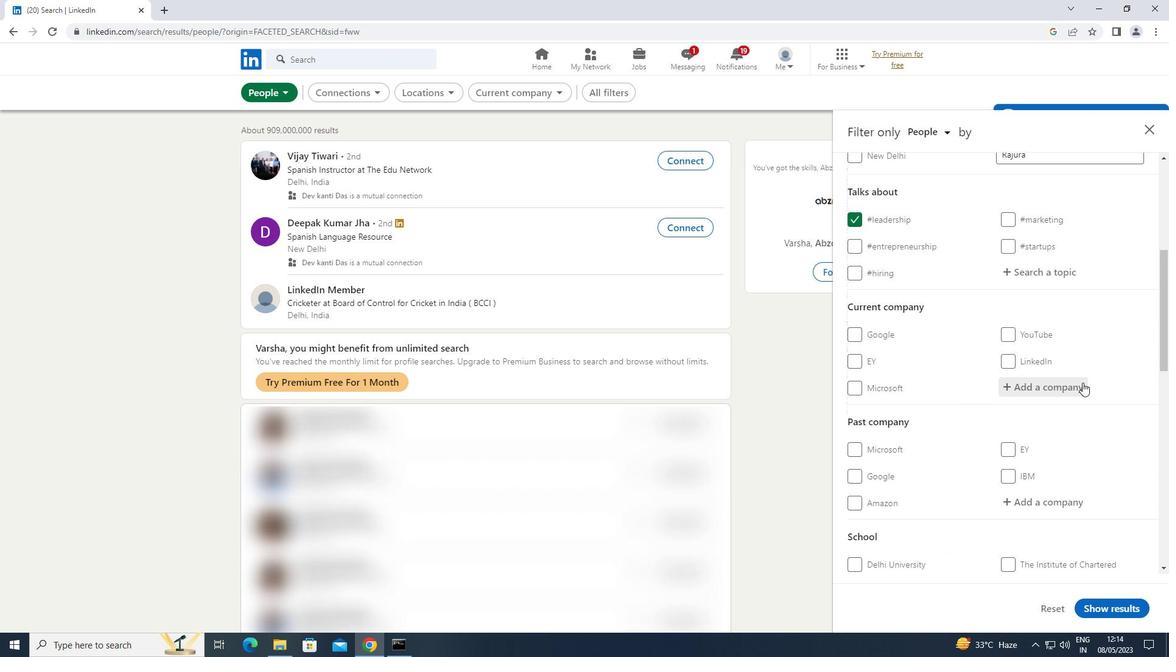 
Action: Key pressed <Key.shift>MINTEL
Screenshot: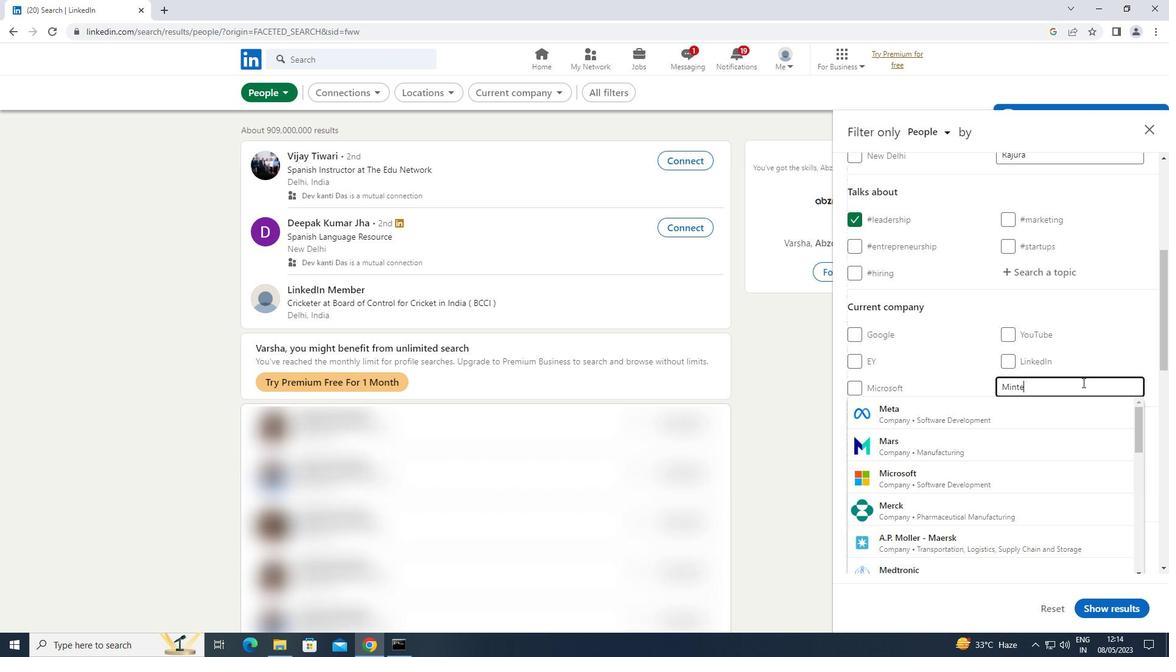 
Action: Mouse moved to (965, 411)
Screenshot: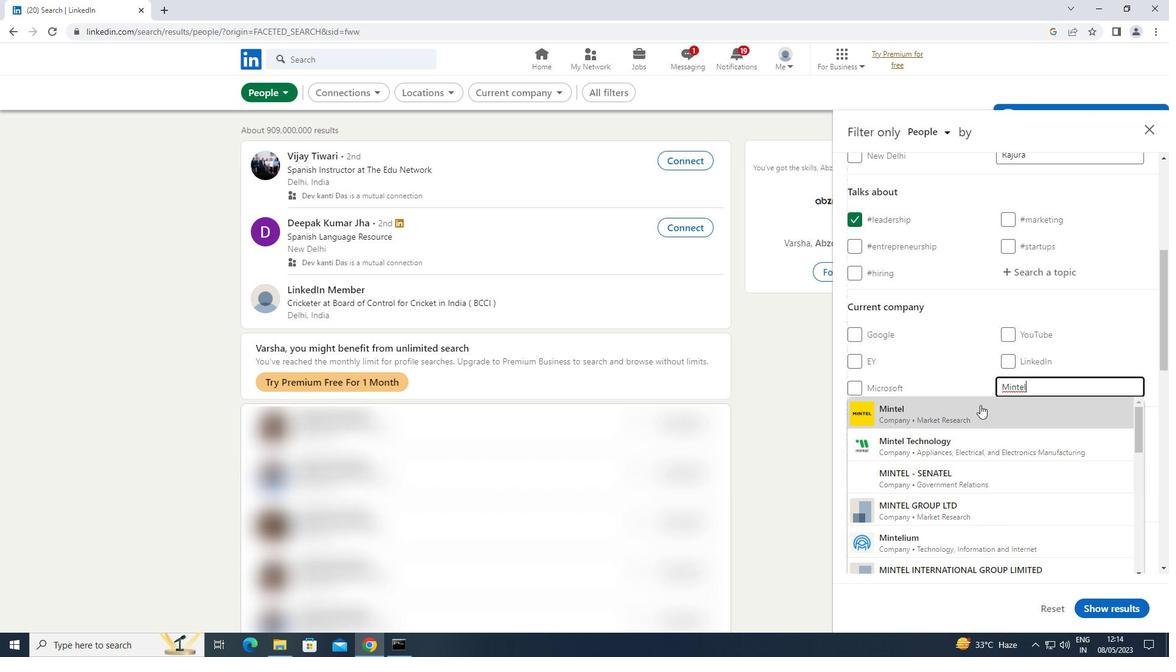 
Action: Mouse pressed left at (965, 411)
Screenshot: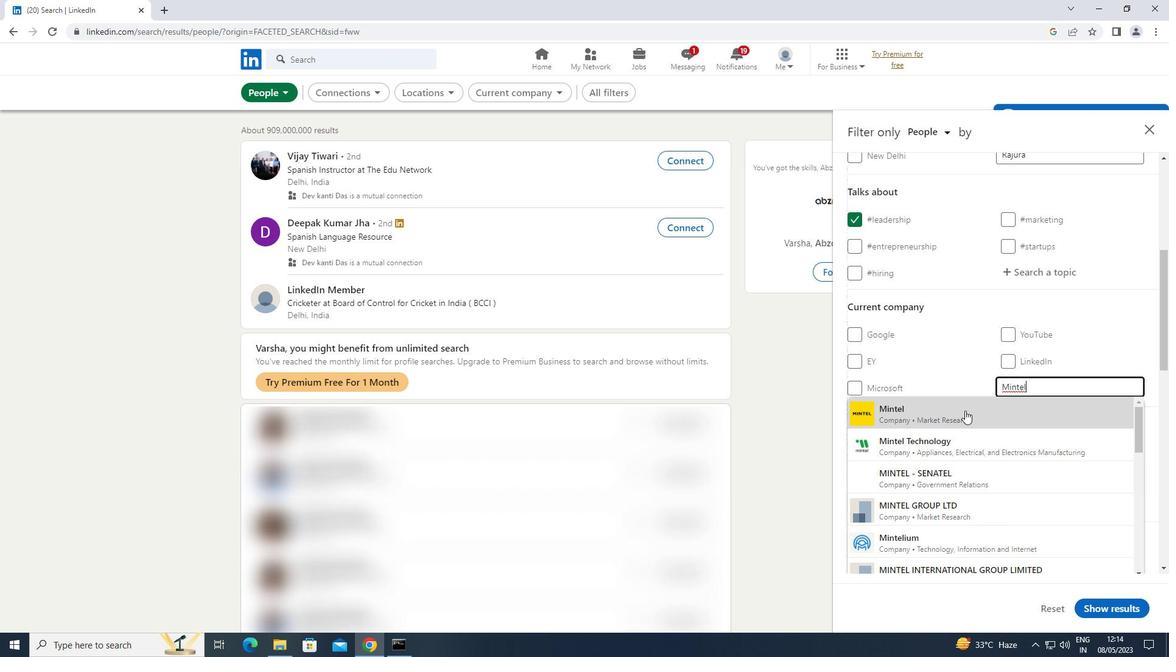 
Action: Mouse moved to (967, 409)
Screenshot: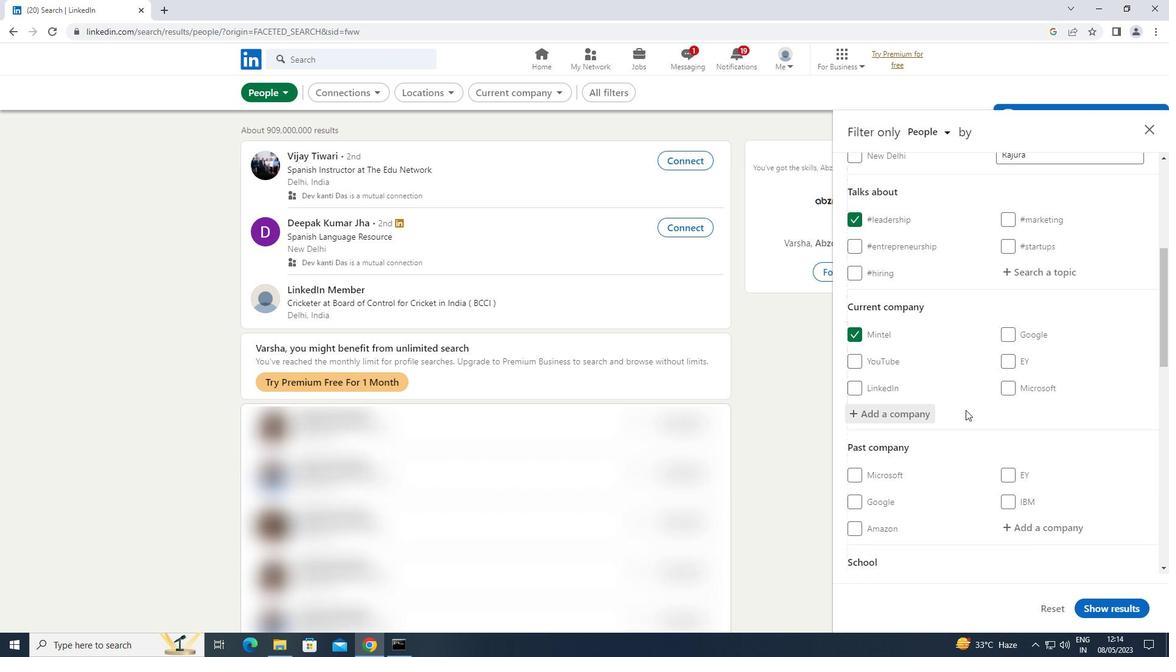 
Action: Mouse scrolled (967, 408) with delta (0, 0)
Screenshot: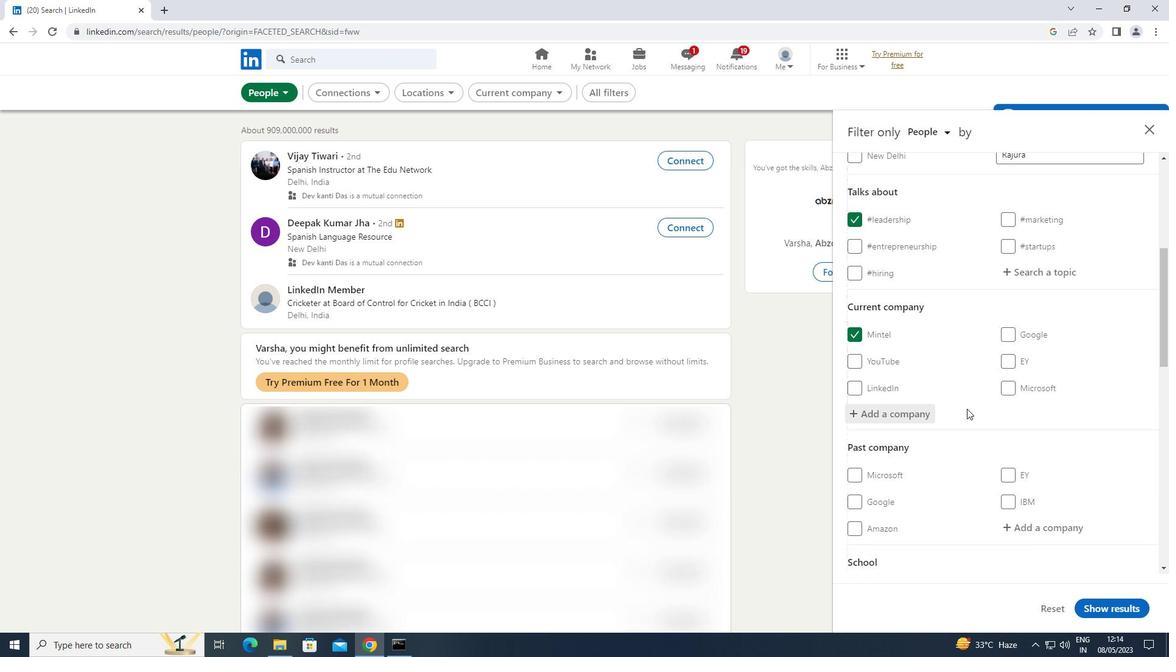 
Action: Mouse scrolled (967, 408) with delta (0, 0)
Screenshot: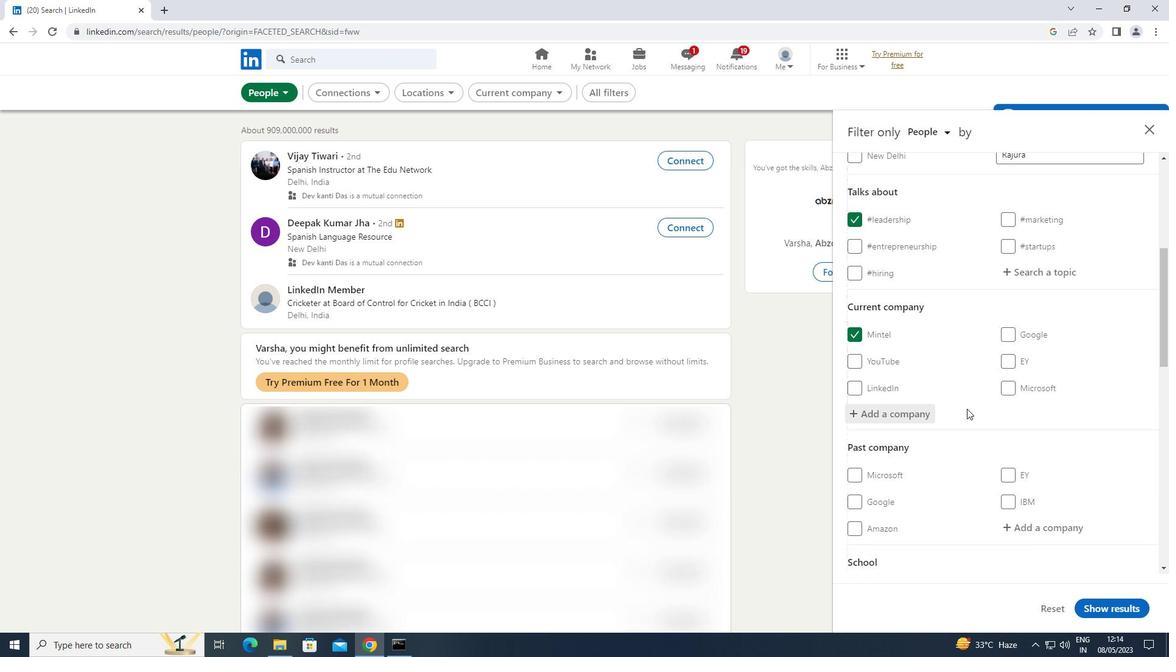 
Action: Mouse moved to (1029, 530)
Screenshot: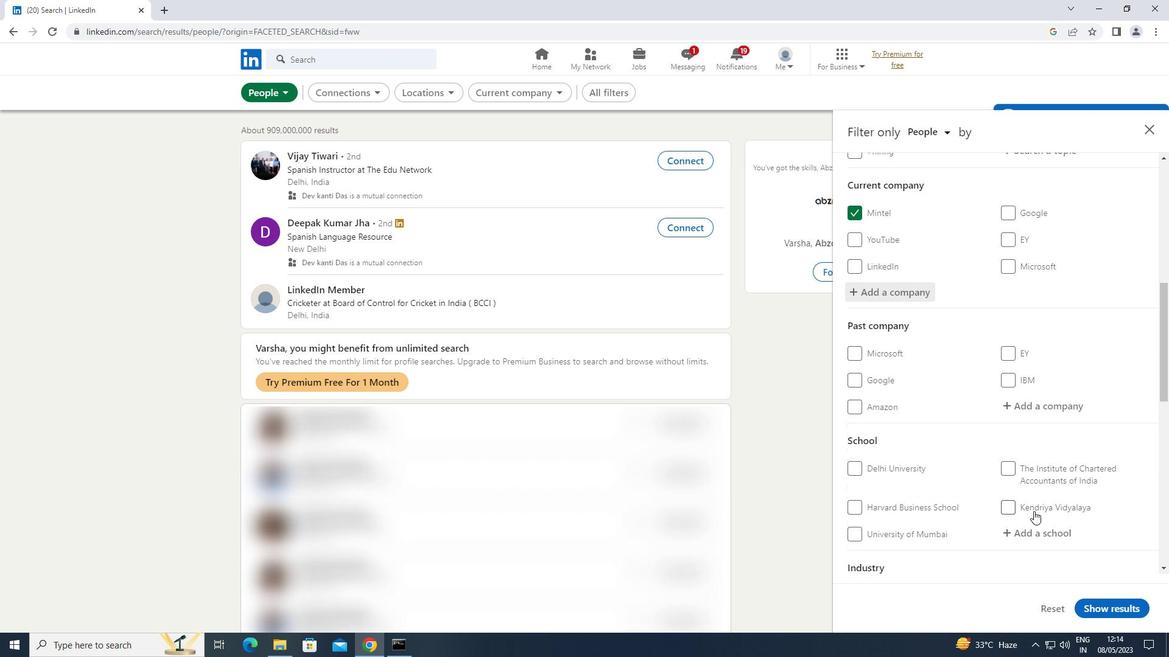 
Action: Mouse pressed left at (1029, 530)
Screenshot: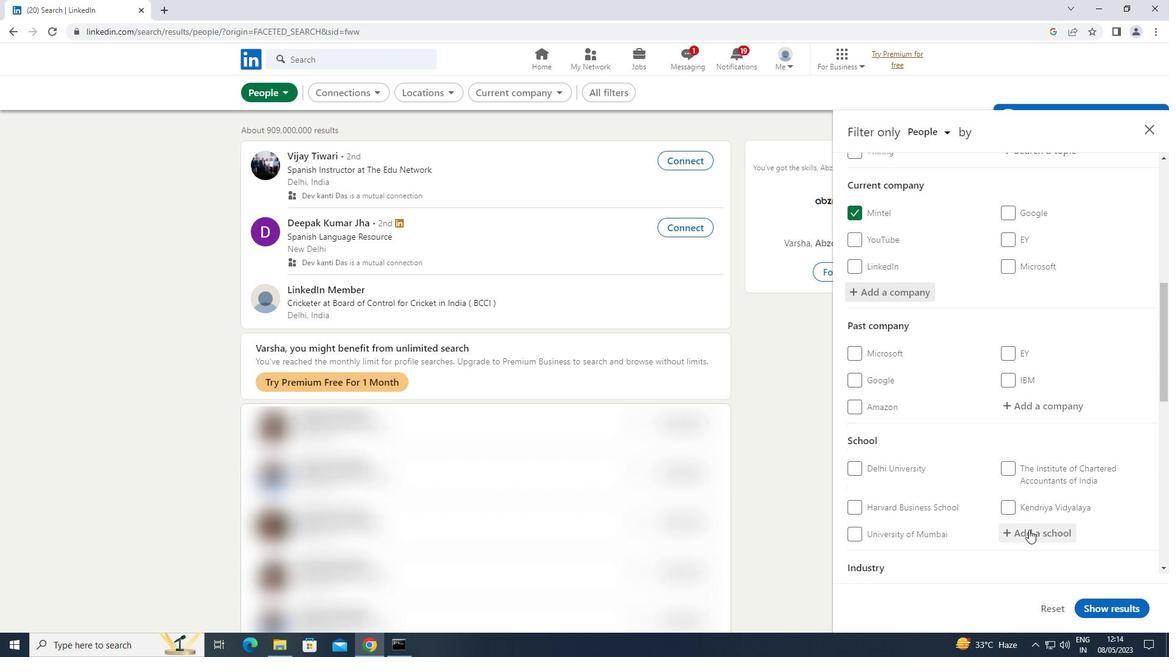 
Action: Key pressed <Key.shift>XLRI
Screenshot: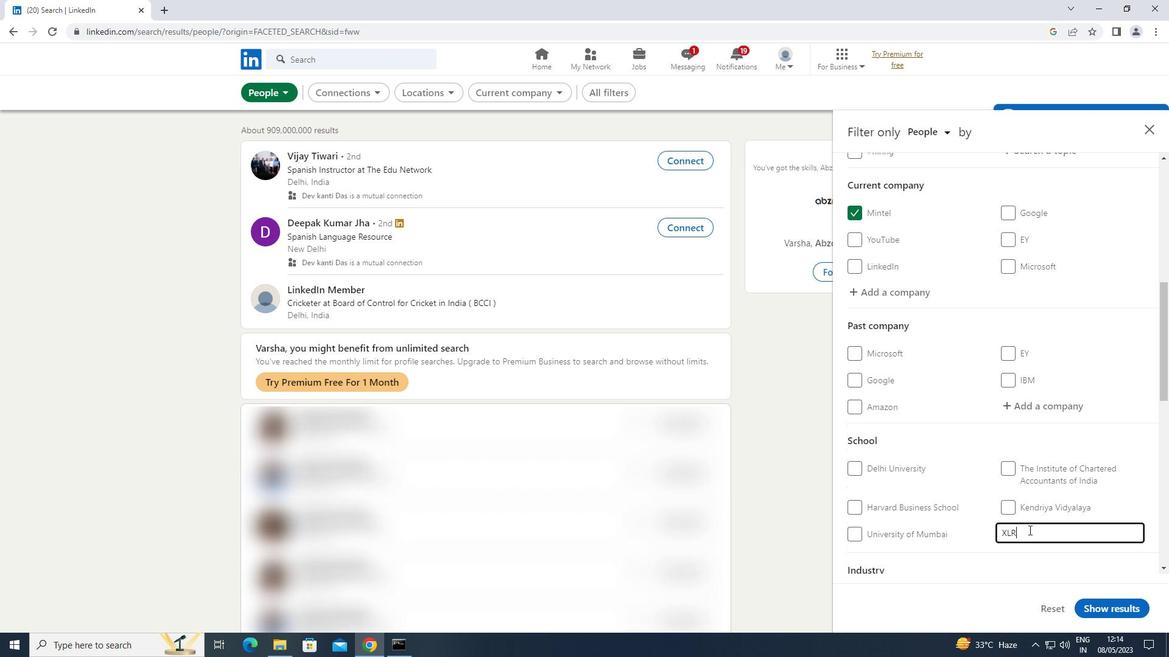 
Action: Mouse moved to (944, 558)
Screenshot: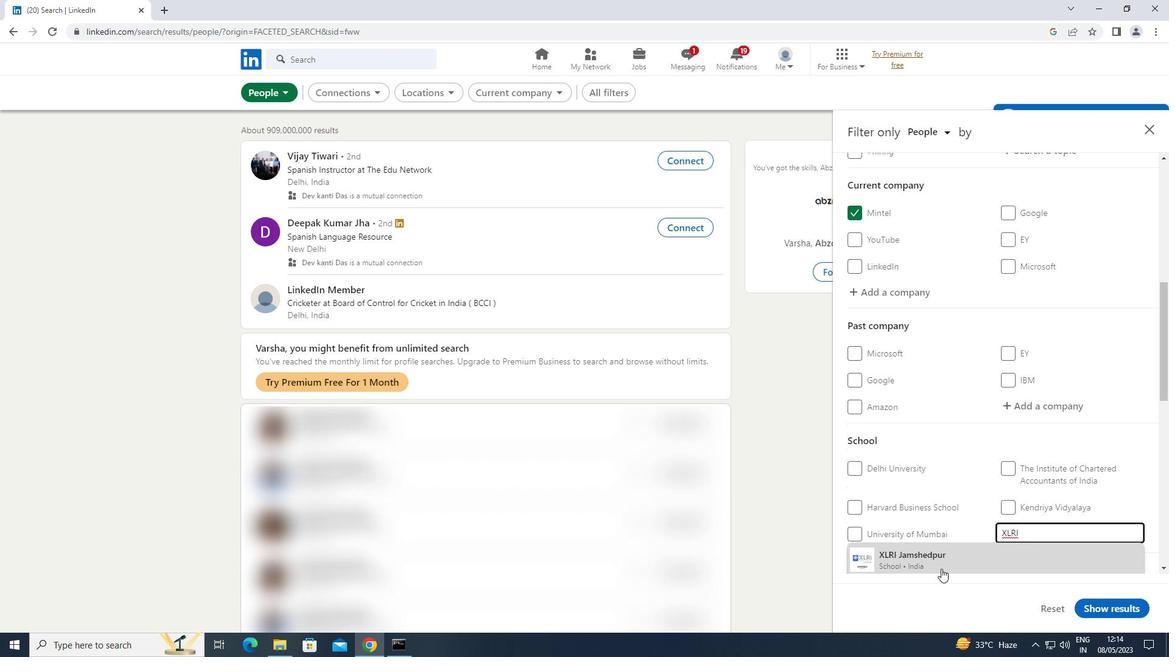 
Action: Mouse pressed left at (944, 558)
Screenshot: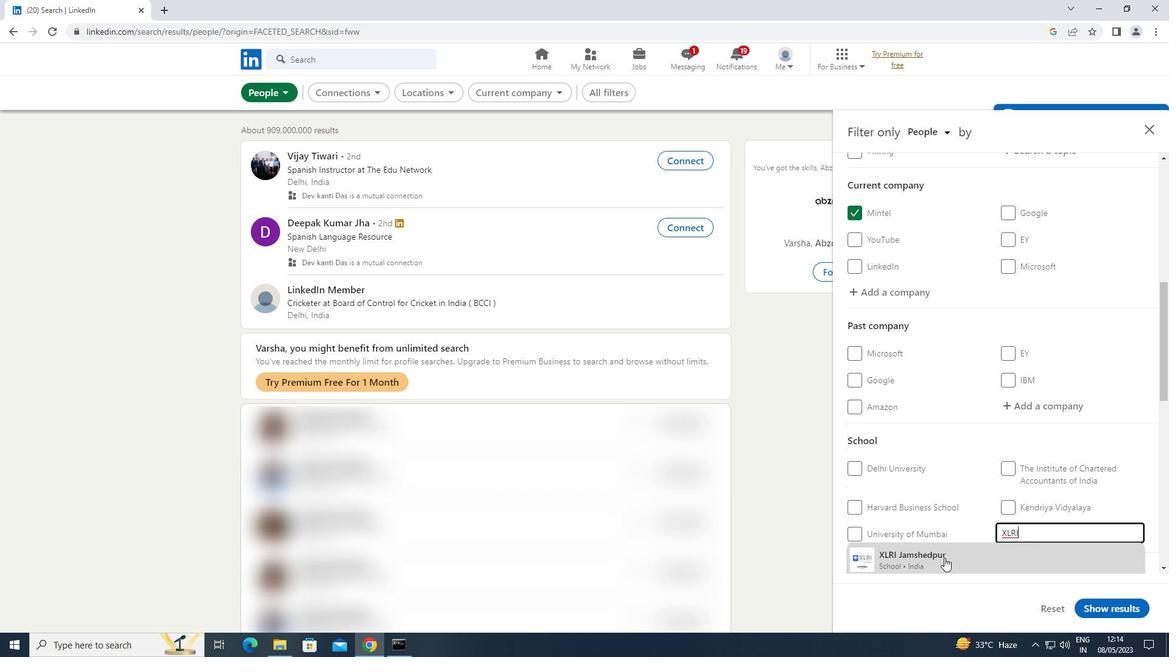 
Action: Mouse moved to (949, 548)
Screenshot: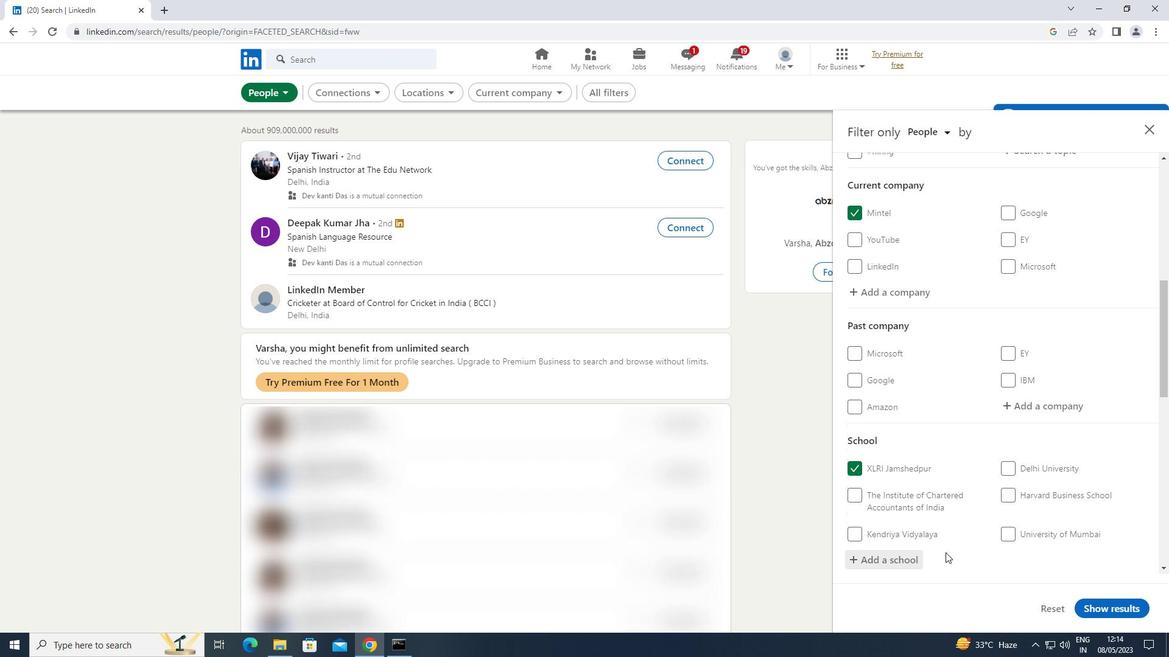 
Action: Mouse scrolled (949, 548) with delta (0, 0)
Screenshot: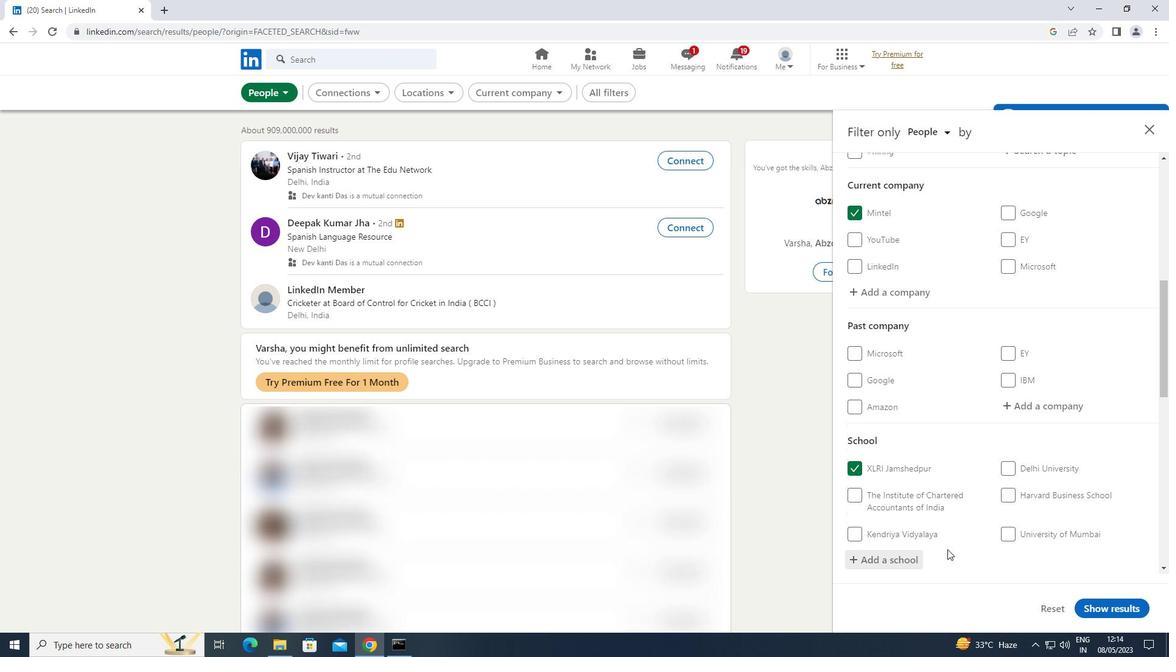 
Action: Mouse scrolled (949, 548) with delta (0, 0)
Screenshot: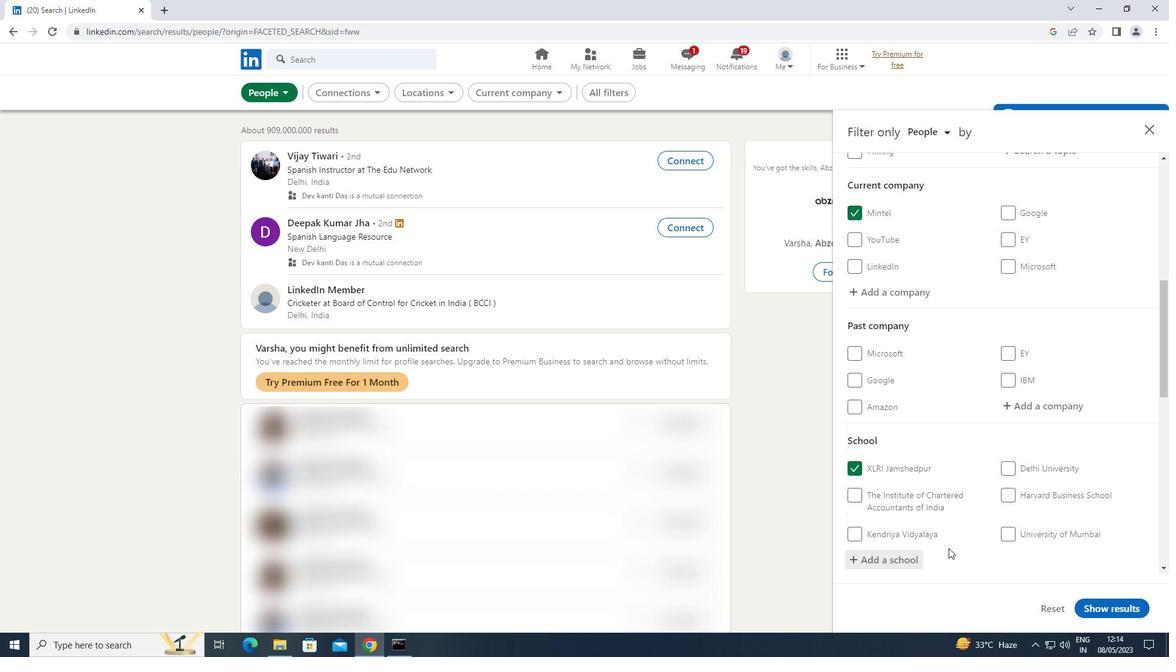
Action: Mouse scrolled (949, 548) with delta (0, 0)
Screenshot: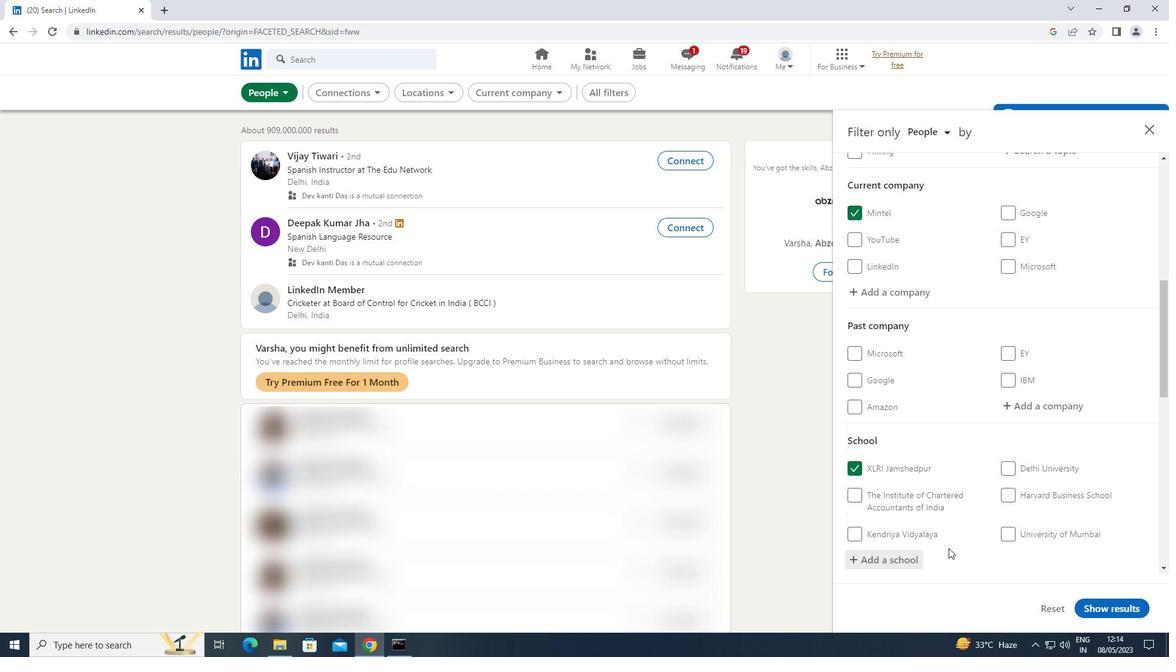 
Action: Mouse moved to (1058, 515)
Screenshot: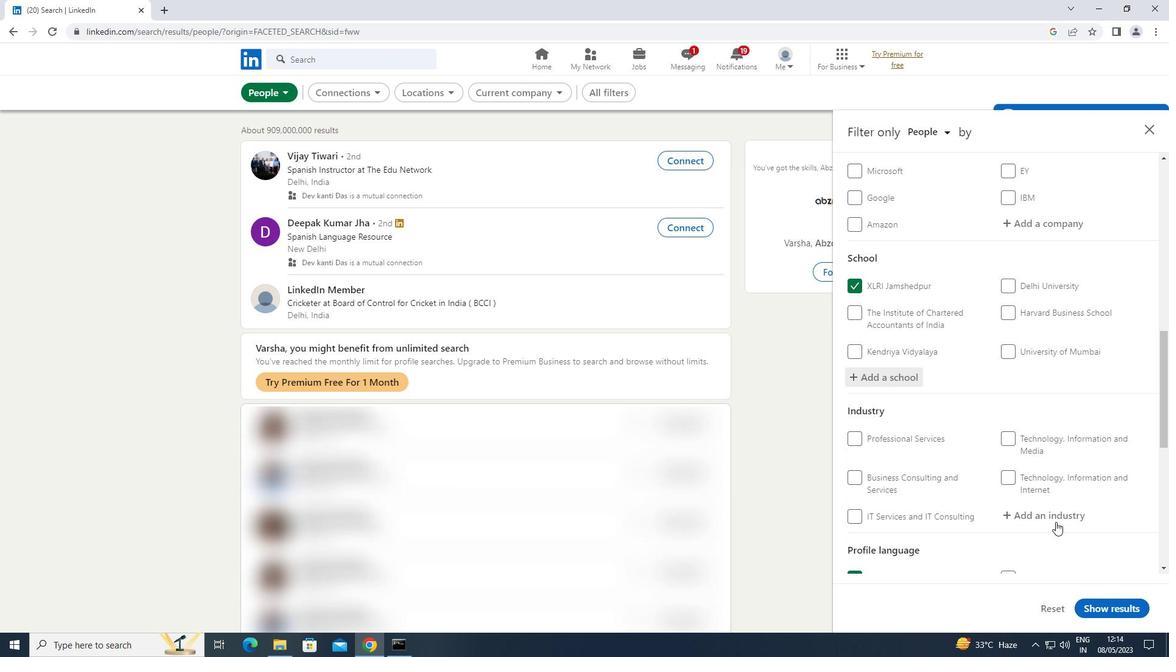 
Action: Mouse pressed left at (1058, 515)
Screenshot: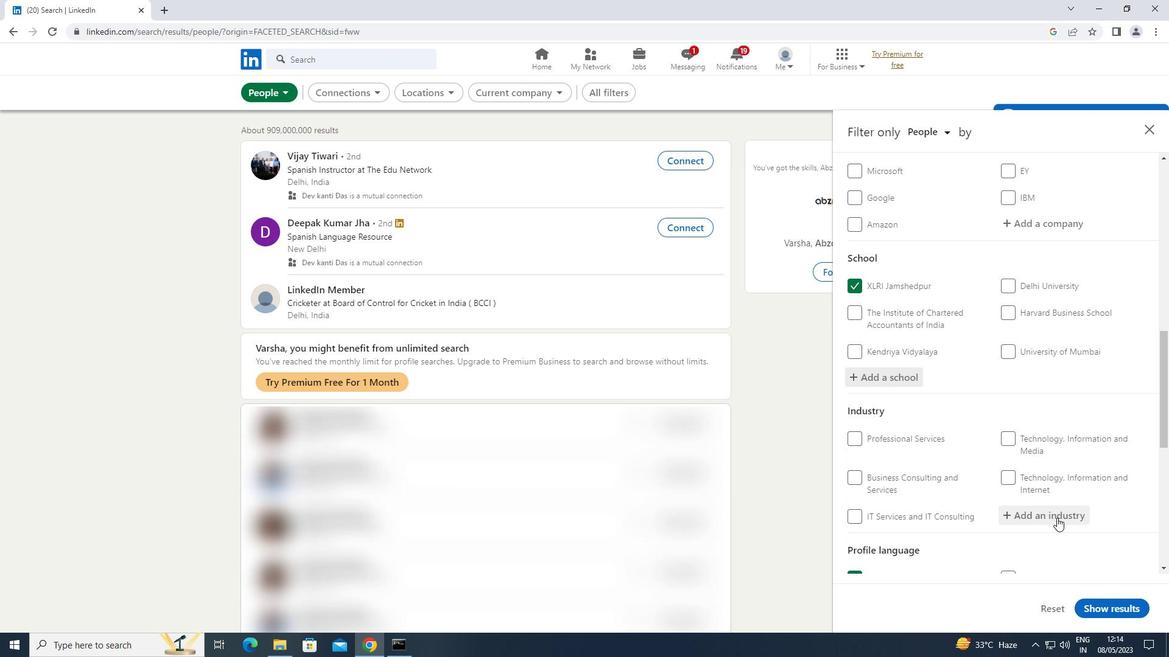 
Action: Key pressed <Key.shift>LEGAL
Screenshot: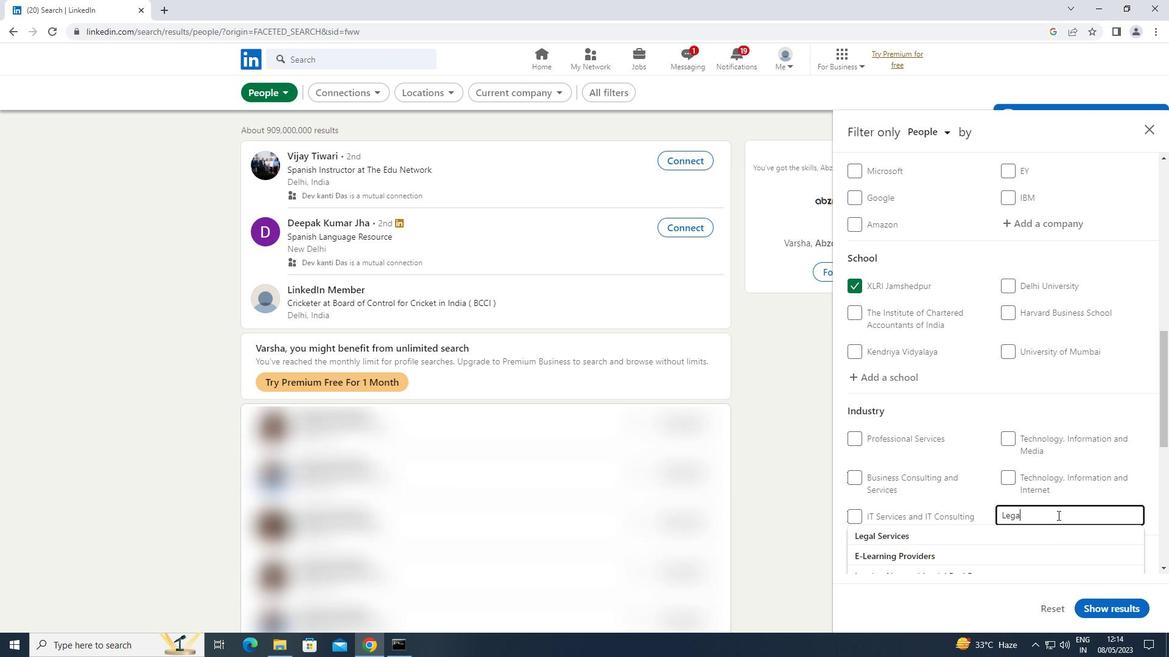 
Action: Mouse moved to (958, 529)
Screenshot: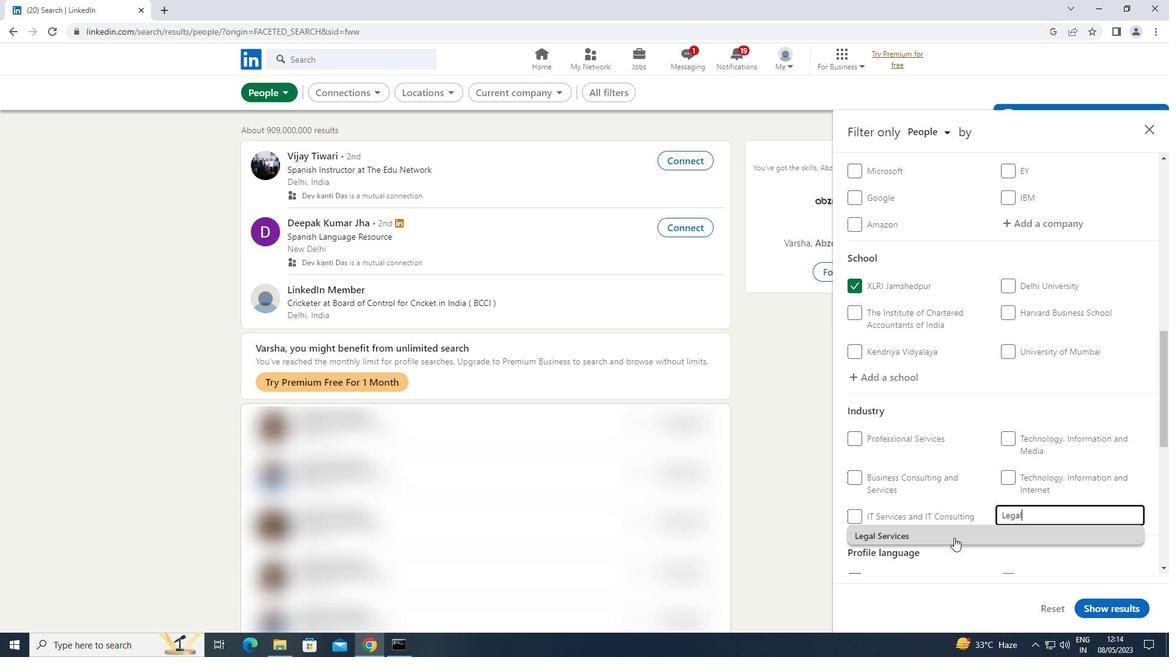 
Action: Mouse pressed left at (958, 529)
Screenshot: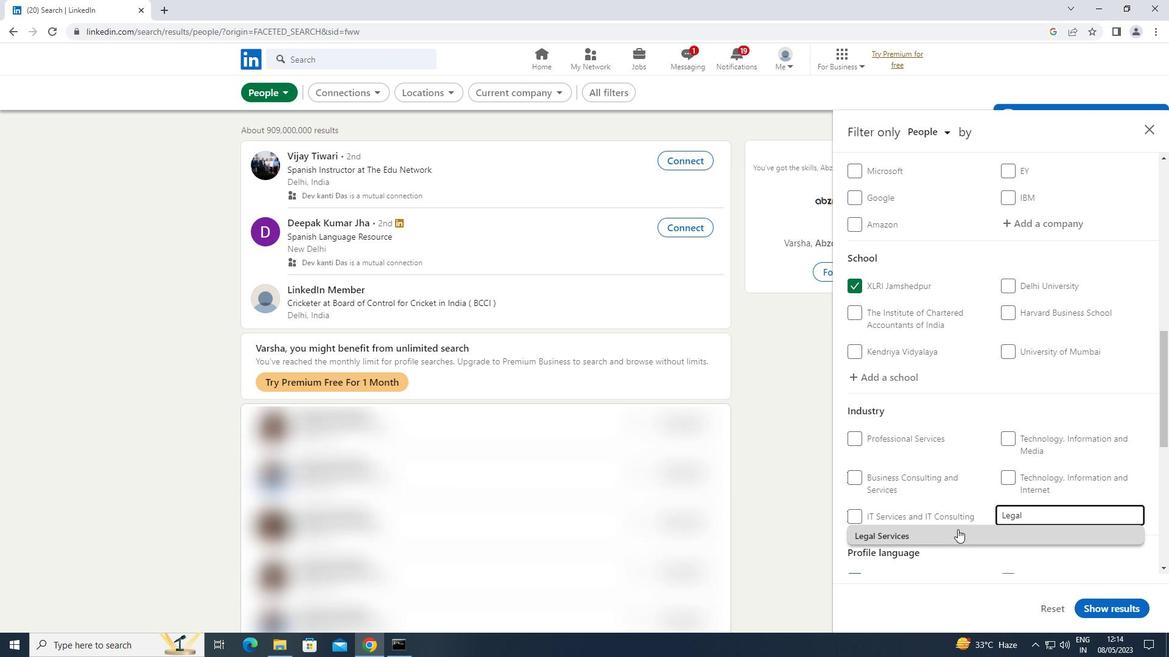 
Action: Mouse moved to (960, 523)
Screenshot: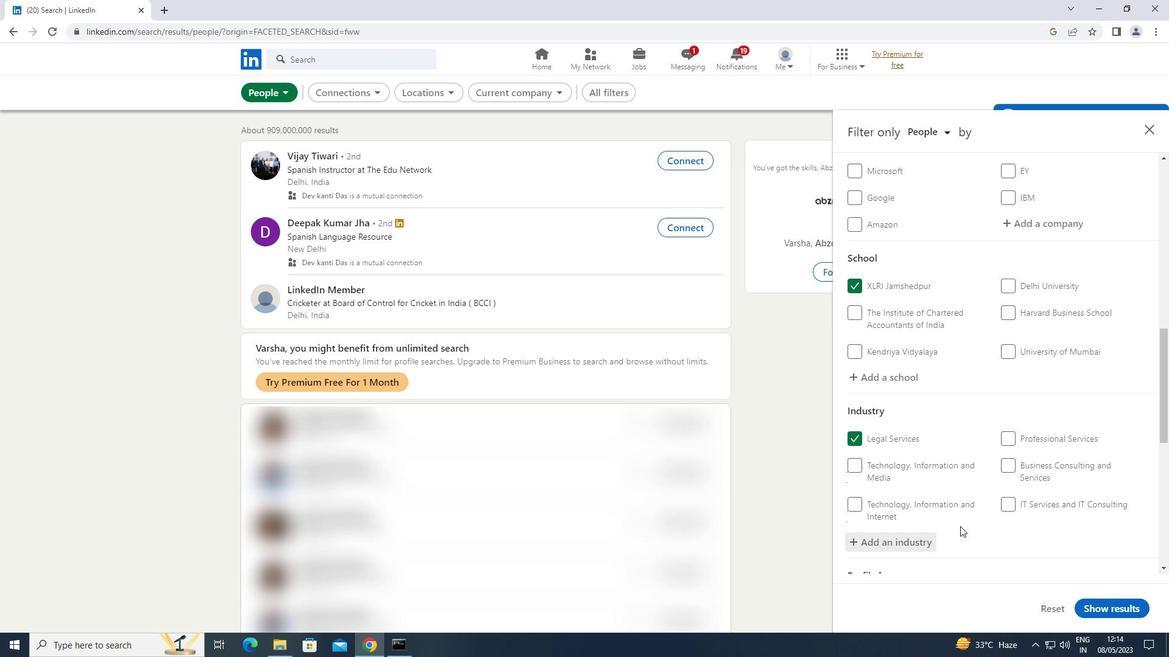 
Action: Mouse scrolled (960, 523) with delta (0, 0)
Screenshot: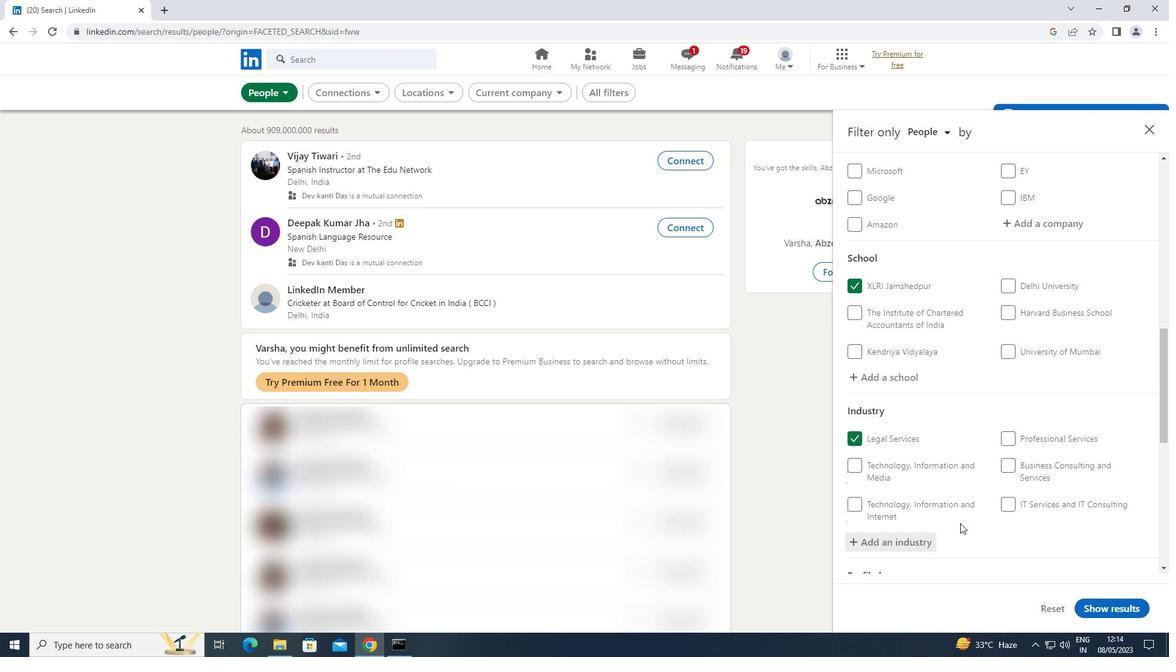
Action: Mouse scrolled (960, 523) with delta (0, 0)
Screenshot: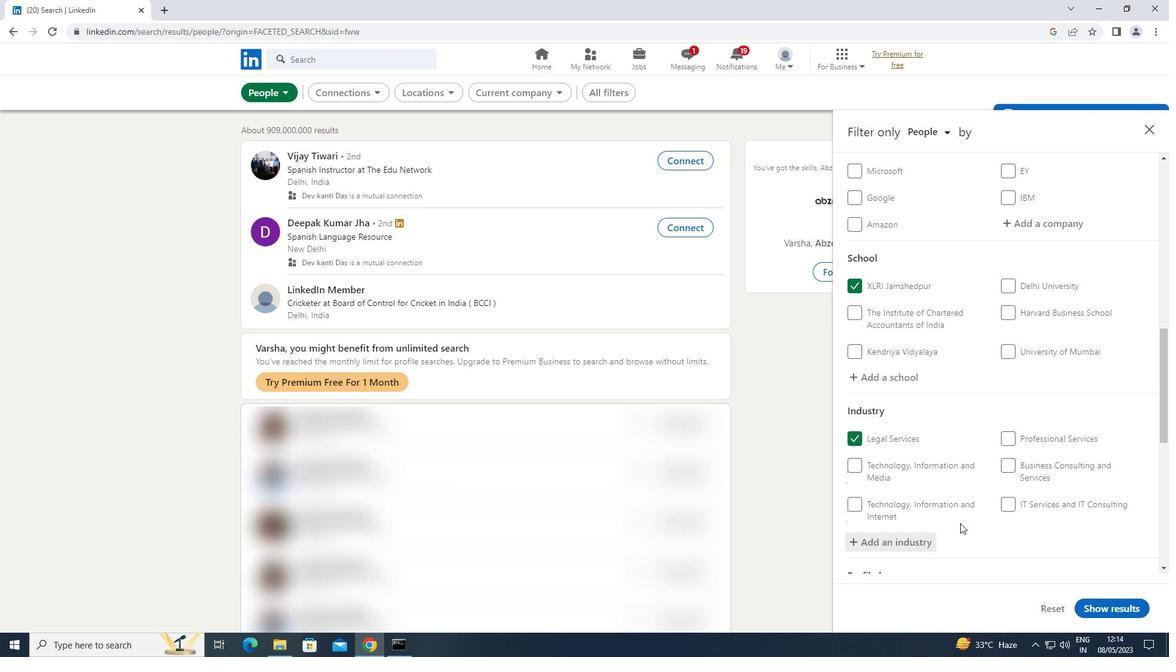 
Action: Mouse scrolled (960, 523) with delta (0, 0)
Screenshot: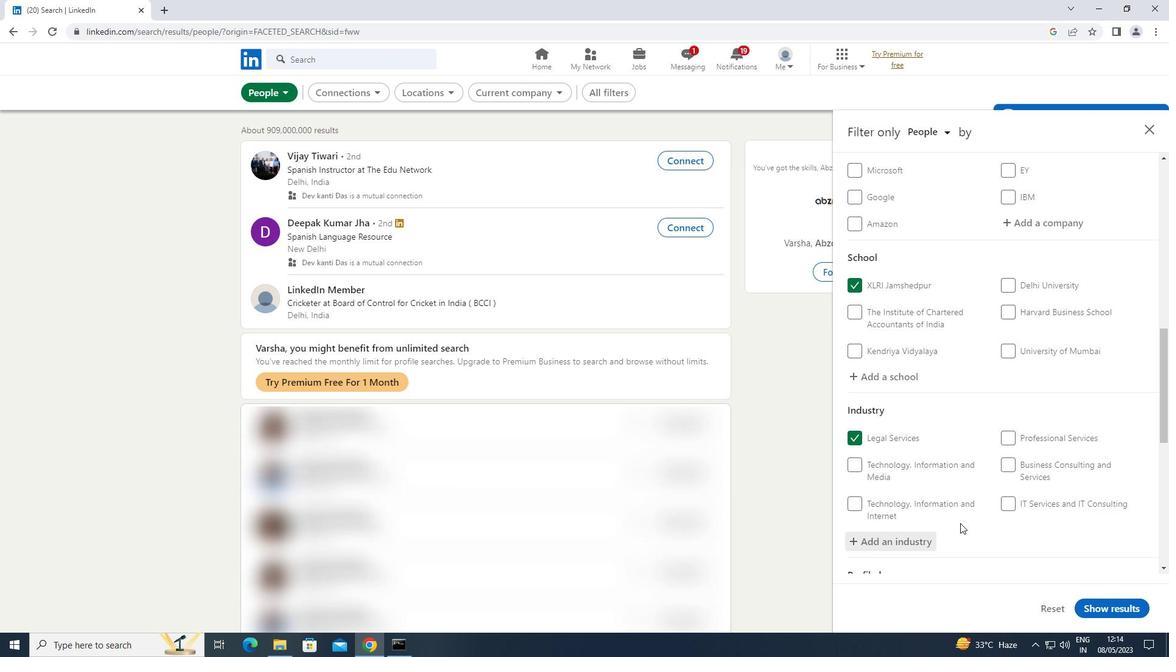
Action: Mouse moved to (960, 521)
Screenshot: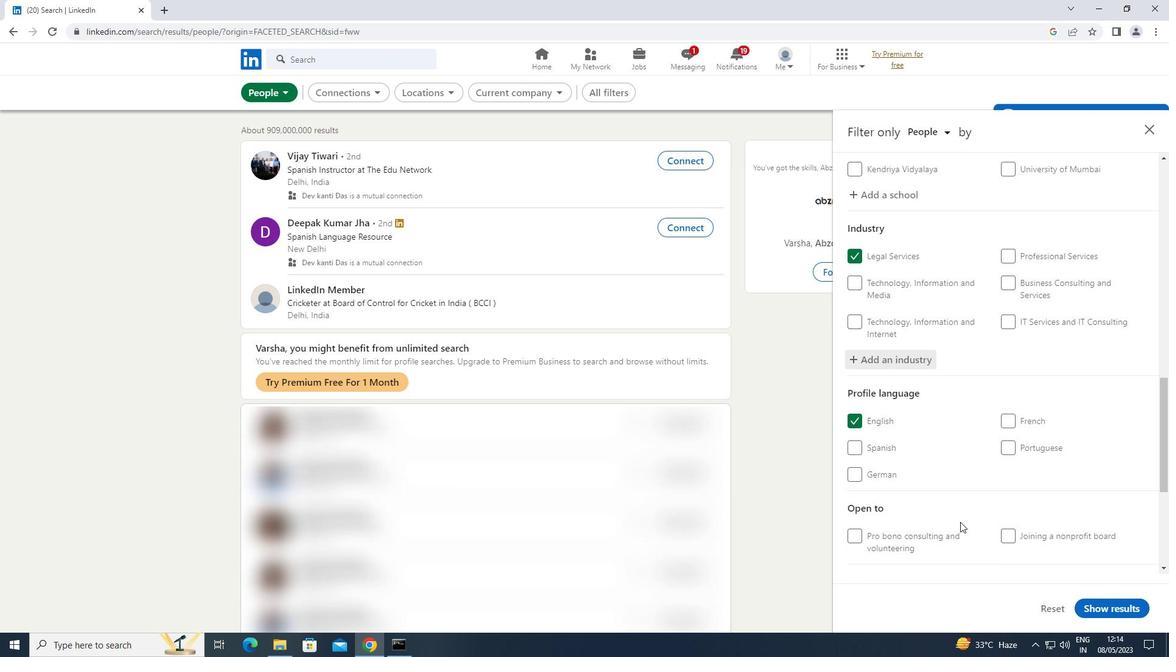 
Action: Mouse scrolled (960, 520) with delta (0, 0)
Screenshot: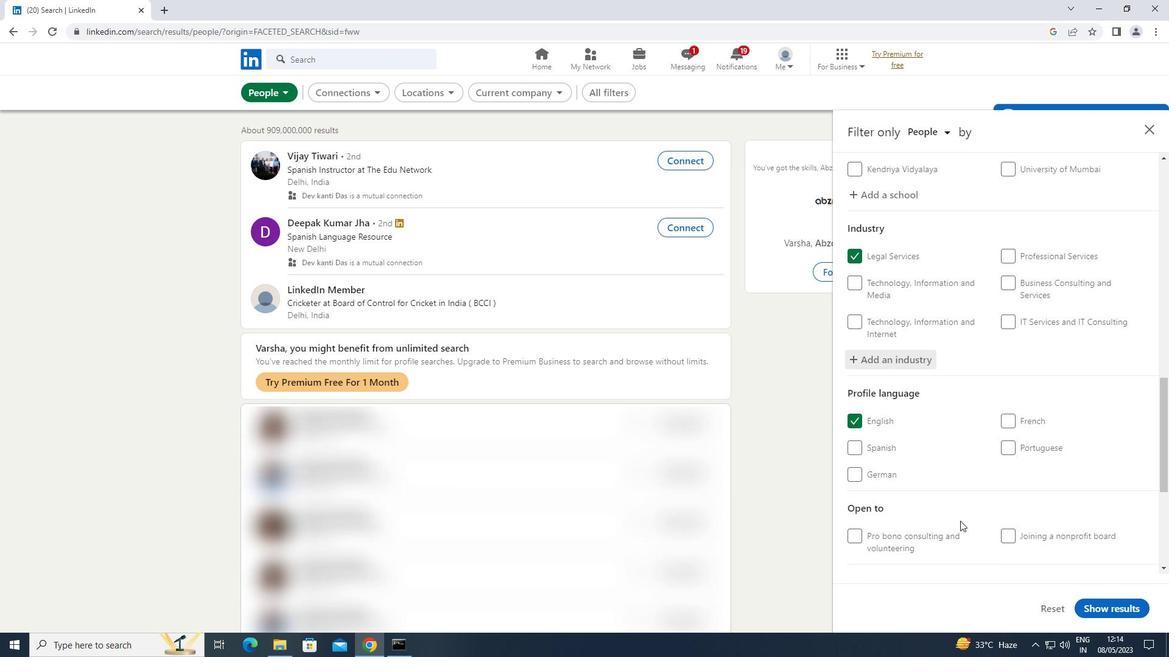 
Action: Mouse scrolled (960, 520) with delta (0, 0)
Screenshot: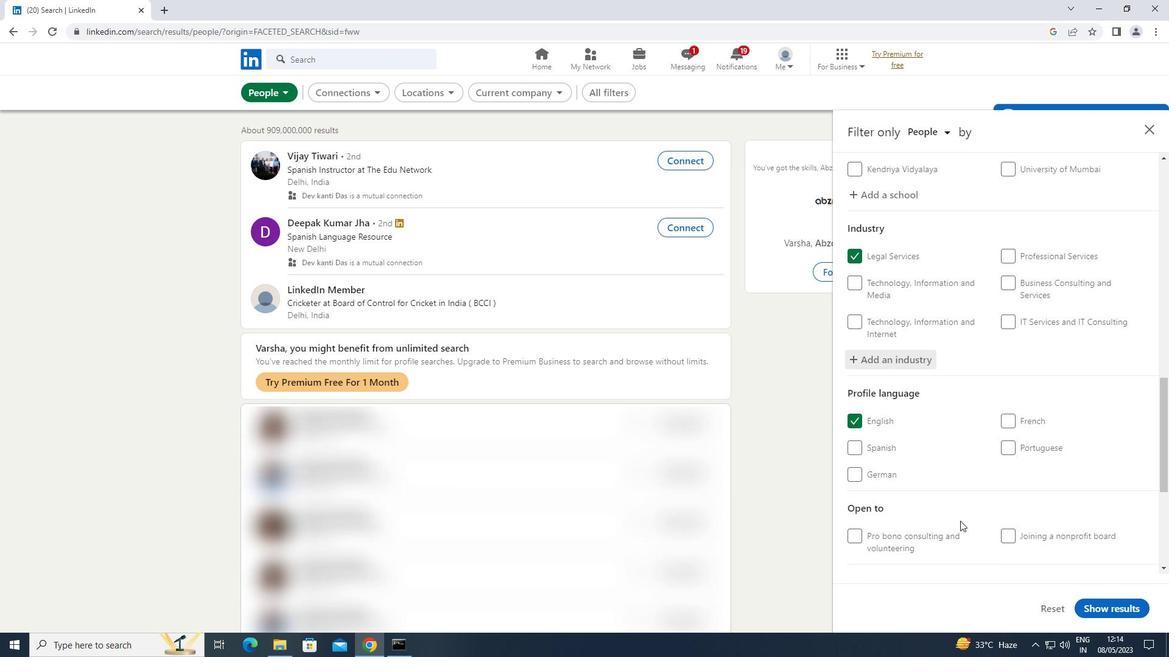 
Action: Mouse moved to (1029, 540)
Screenshot: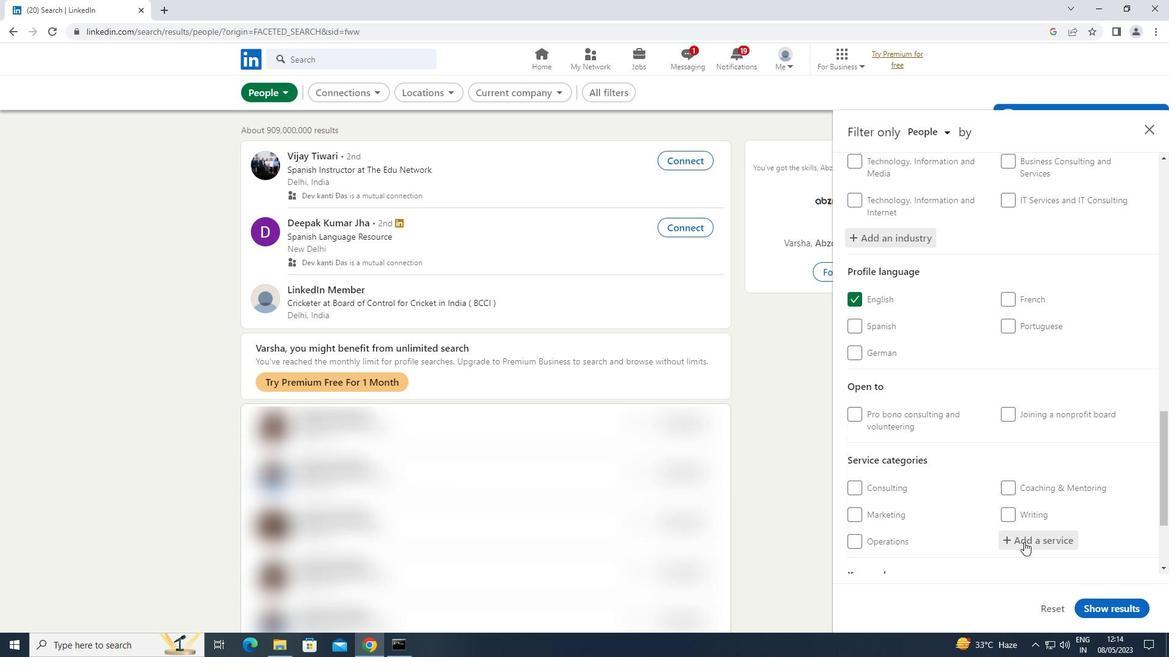 
Action: Mouse pressed left at (1029, 540)
Screenshot: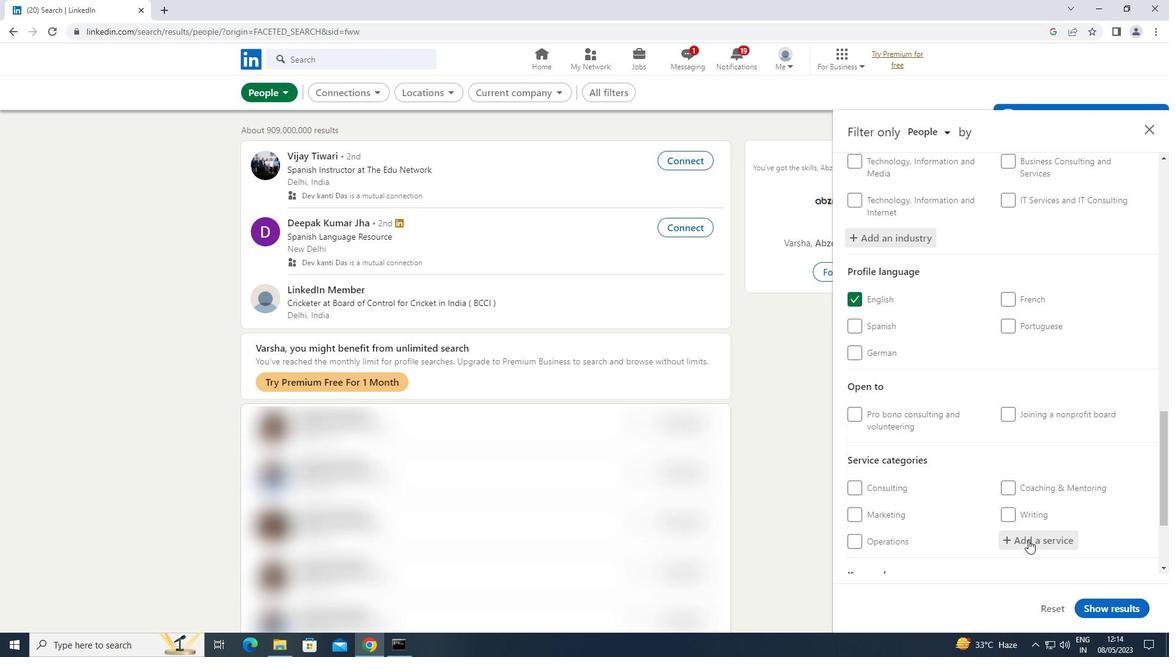 
Action: Key pressed <Key.shift>MANAGEMENT
Screenshot: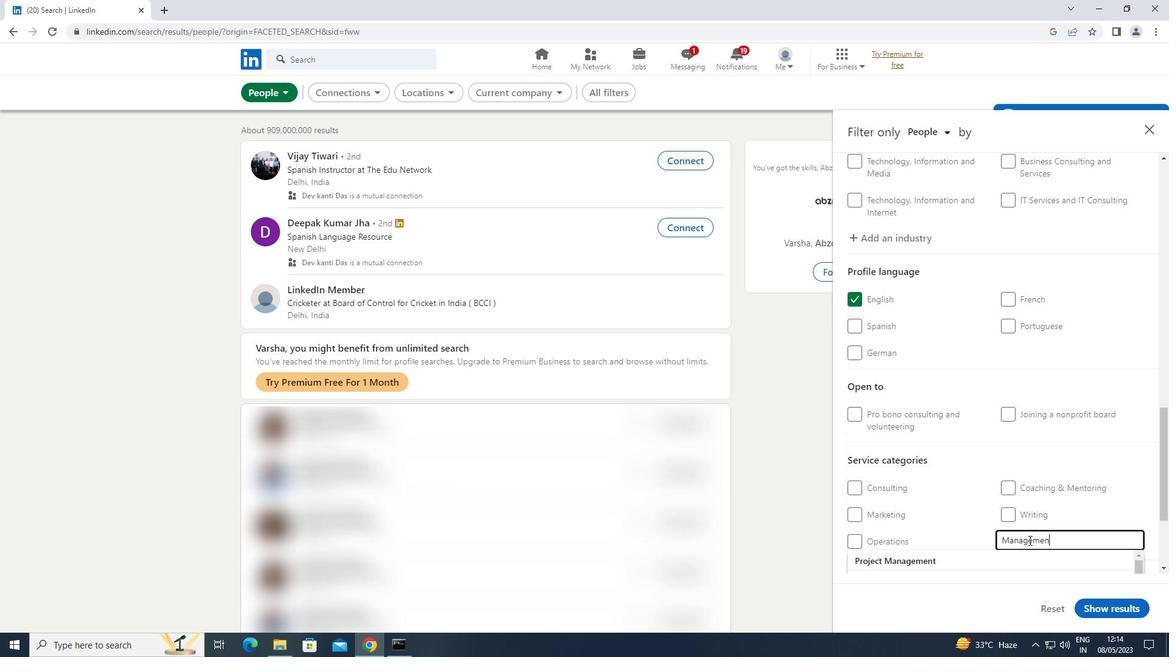 
Action: Mouse moved to (1036, 512)
Screenshot: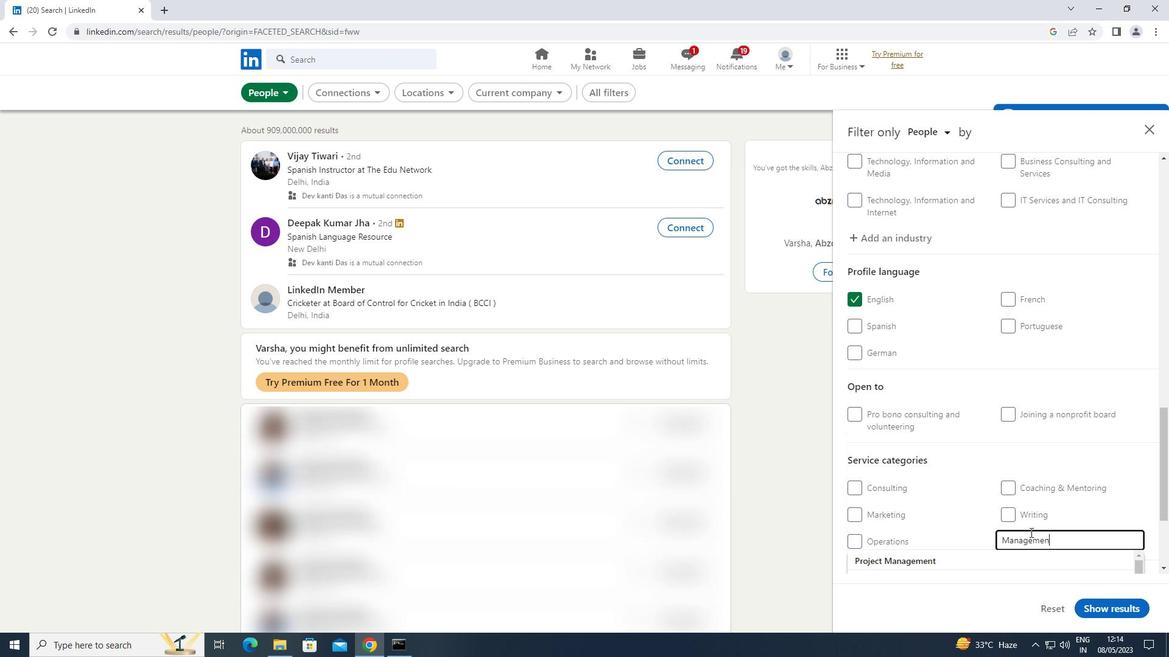 
Action: Mouse scrolled (1036, 511) with delta (0, 0)
Screenshot: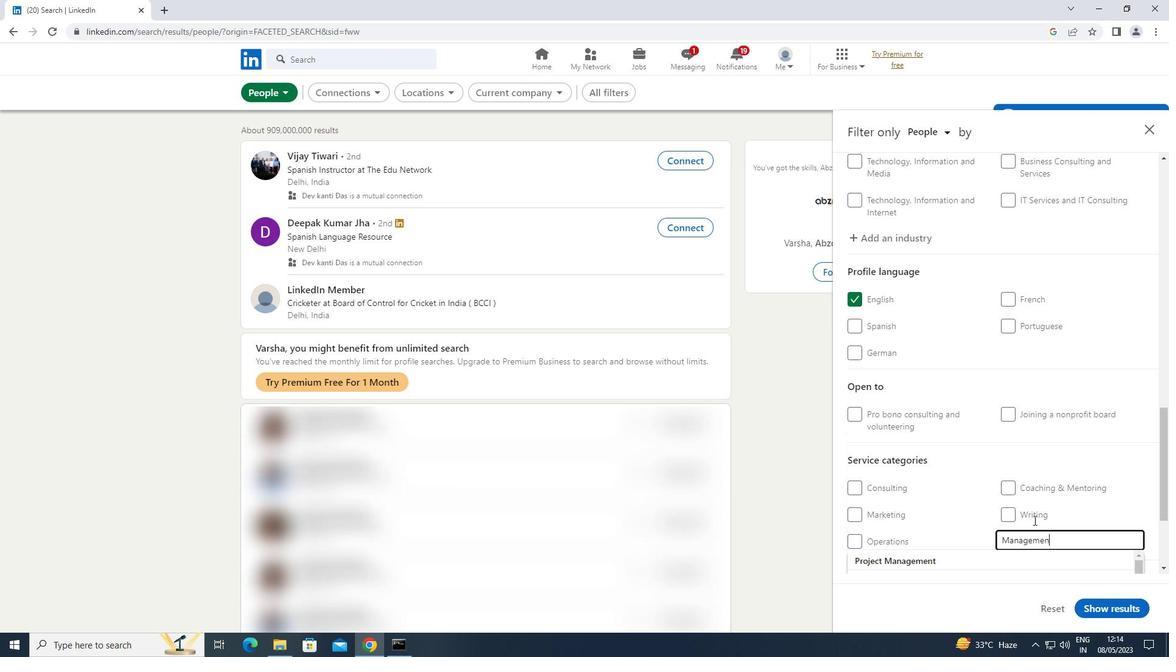 
Action: Mouse scrolled (1036, 511) with delta (0, 0)
Screenshot: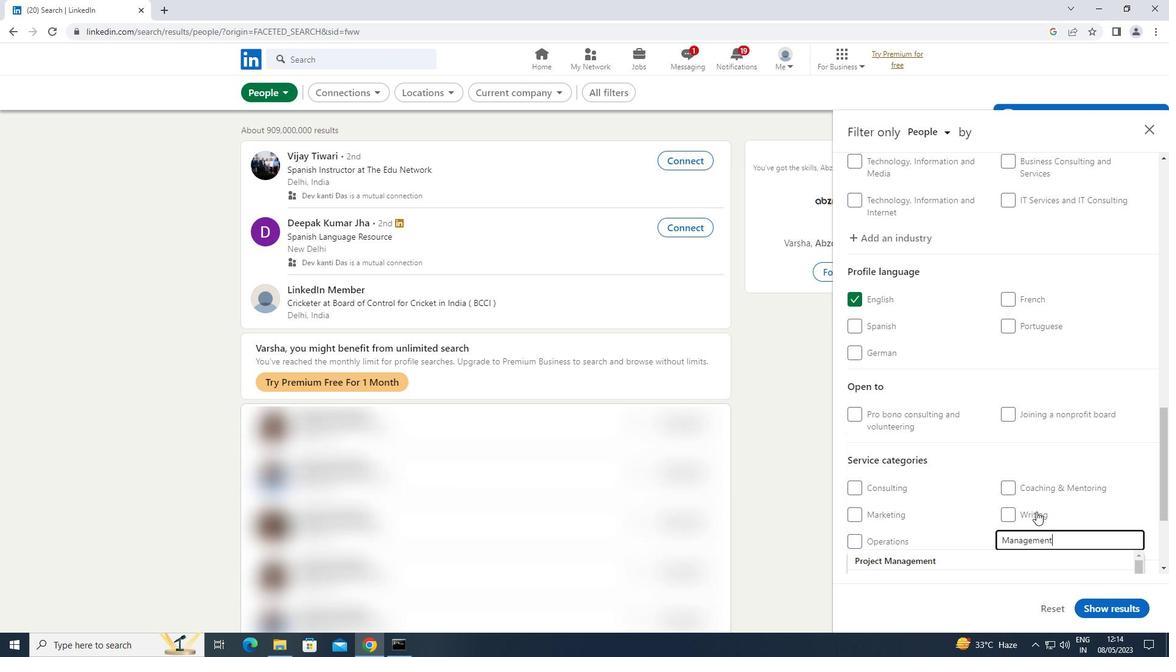 
Action: Key pressed <Key.enter>
Screenshot: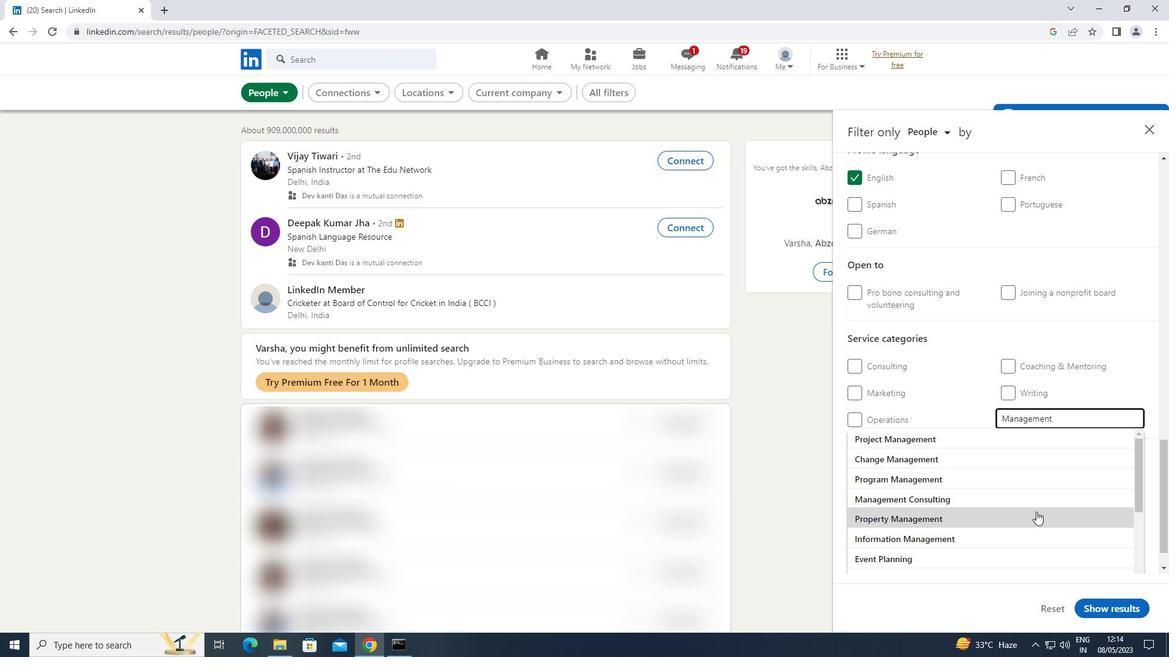 
Action: Mouse moved to (1037, 511)
Screenshot: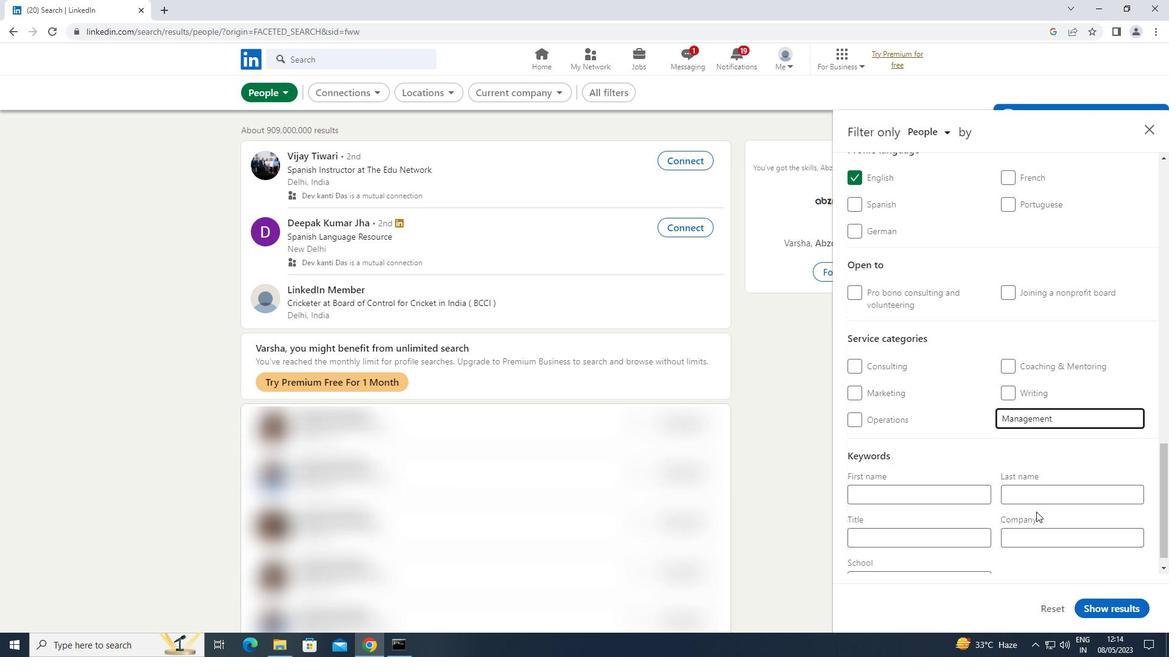 
Action: Mouse scrolled (1037, 511) with delta (0, 0)
Screenshot: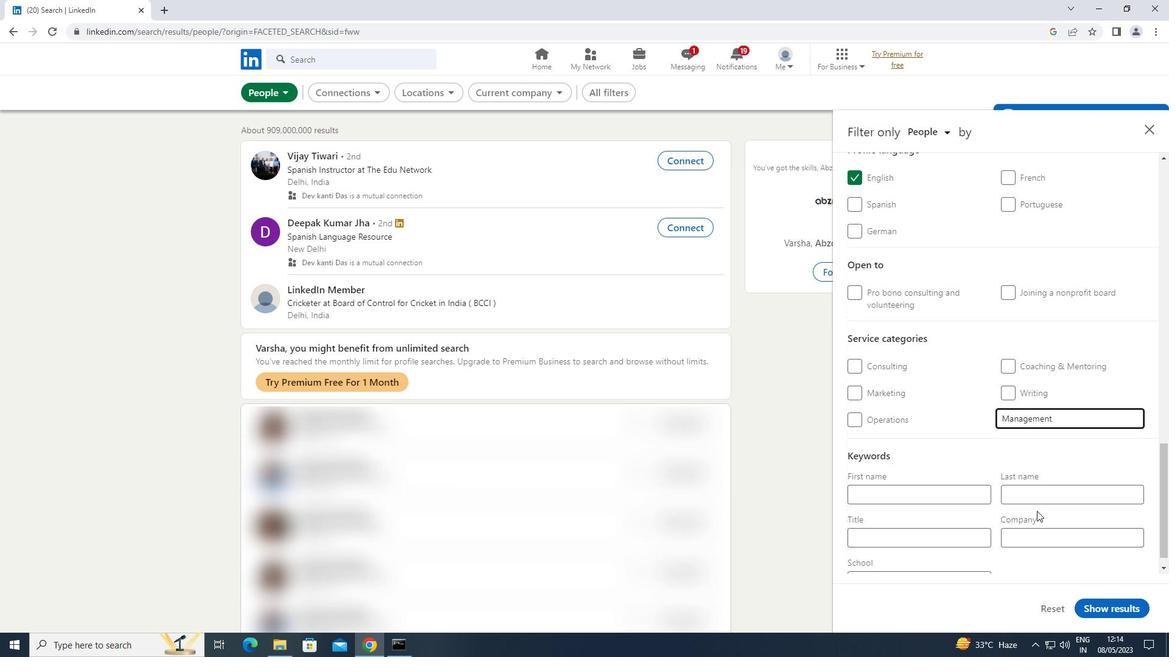 
Action: Mouse scrolled (1037, 511) with delta (0, 0)
Screenshot: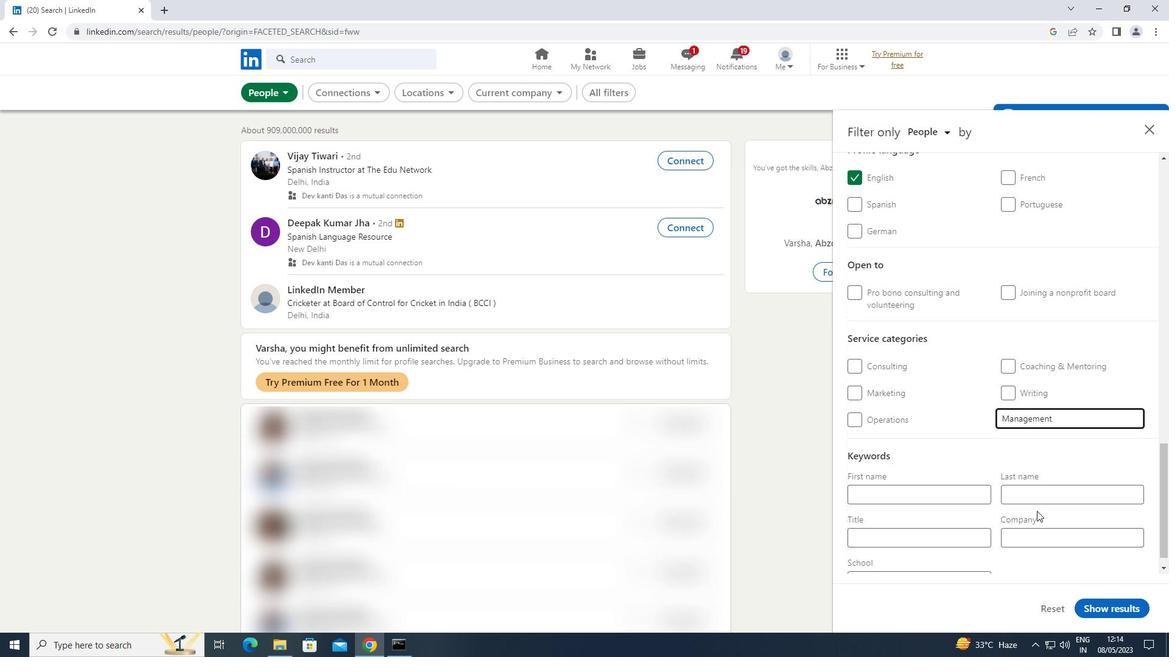 
Action: Mouse scrolled (1037, 511) with delta (0, 0)
Screenshot: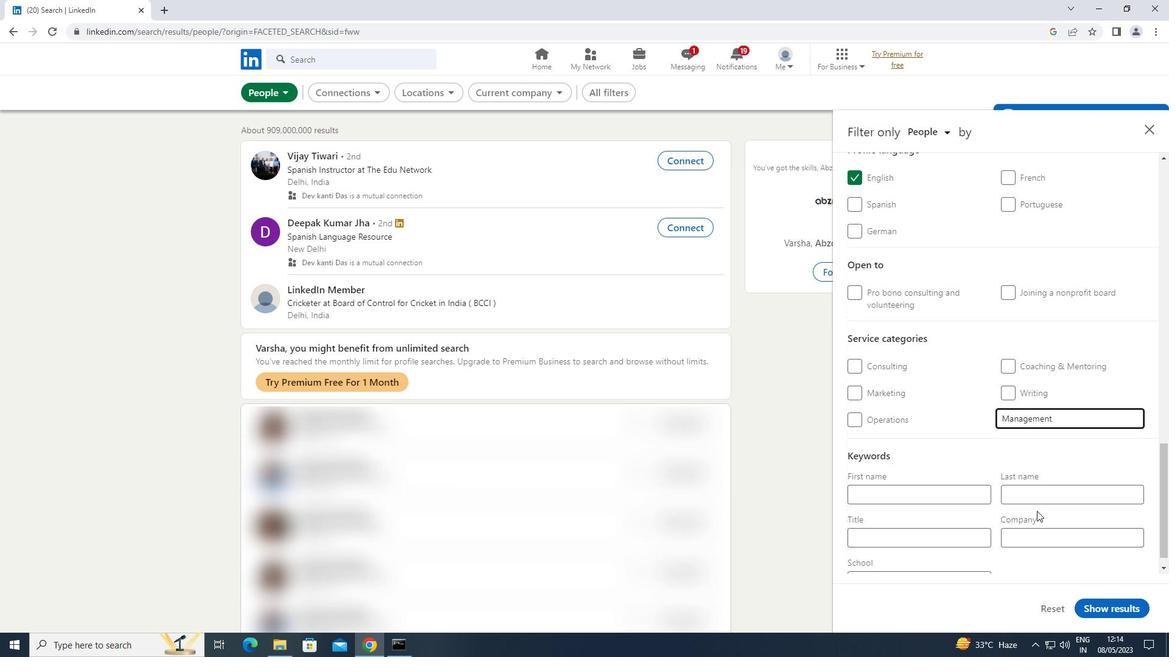 
Action: Mouse scrolled (1037, 511) with delta (0, 0)
Screenshot: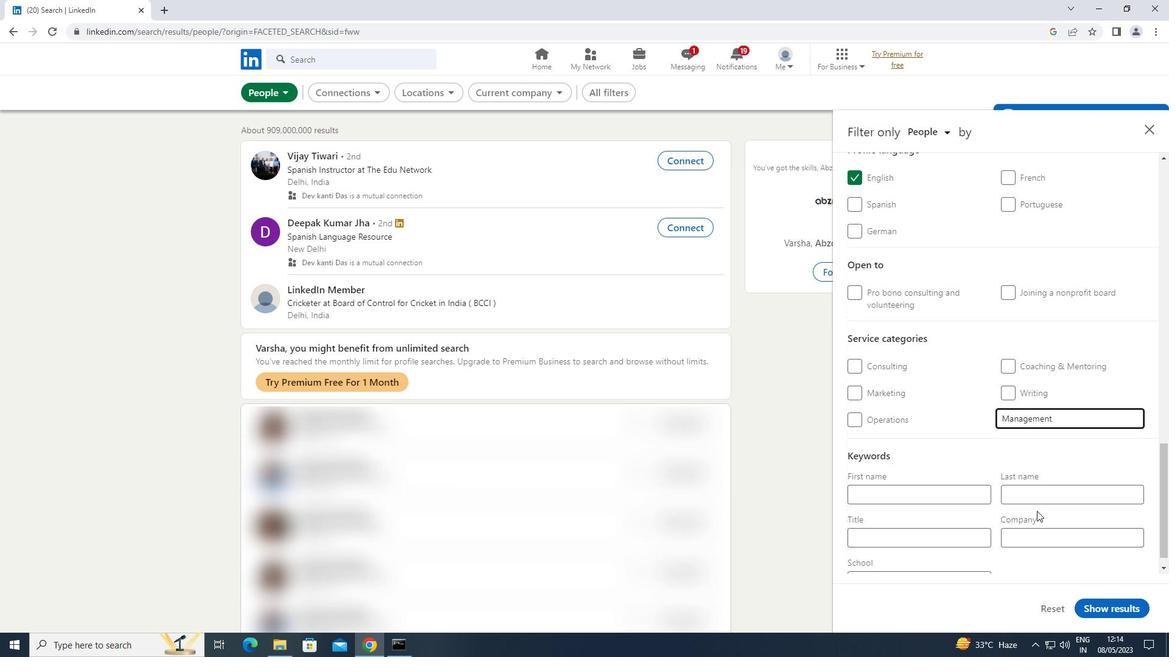
Action: Mouse moved to (941, 513)
Screenshot: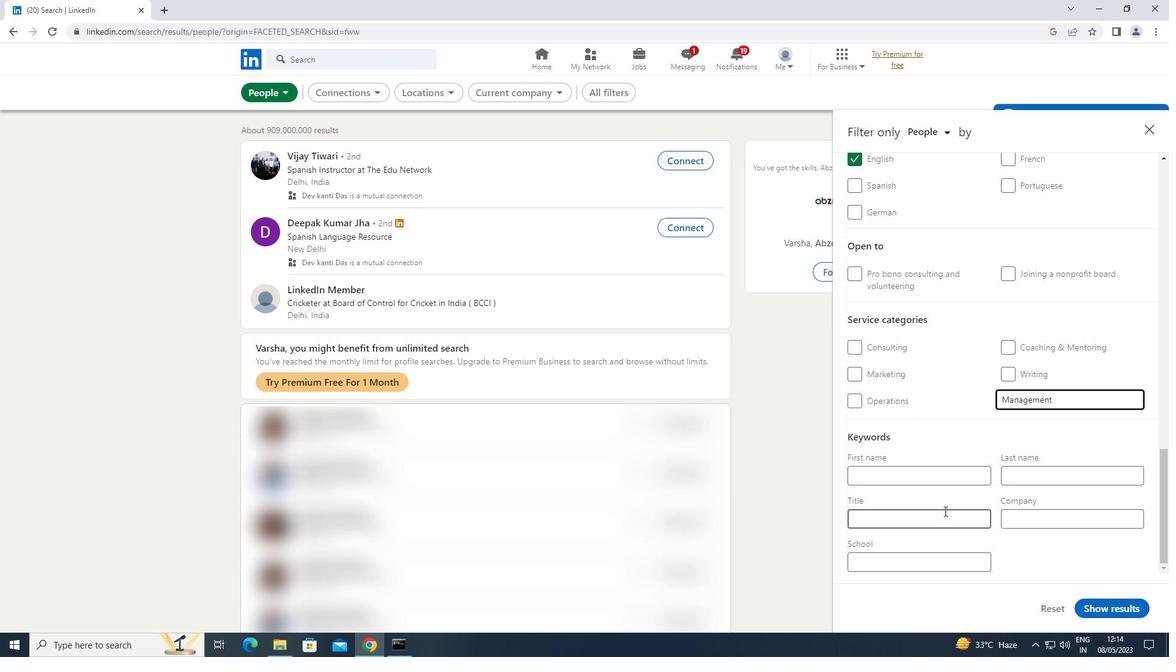 
Action: Mouse pressed left at (941, 513)
Screenshot: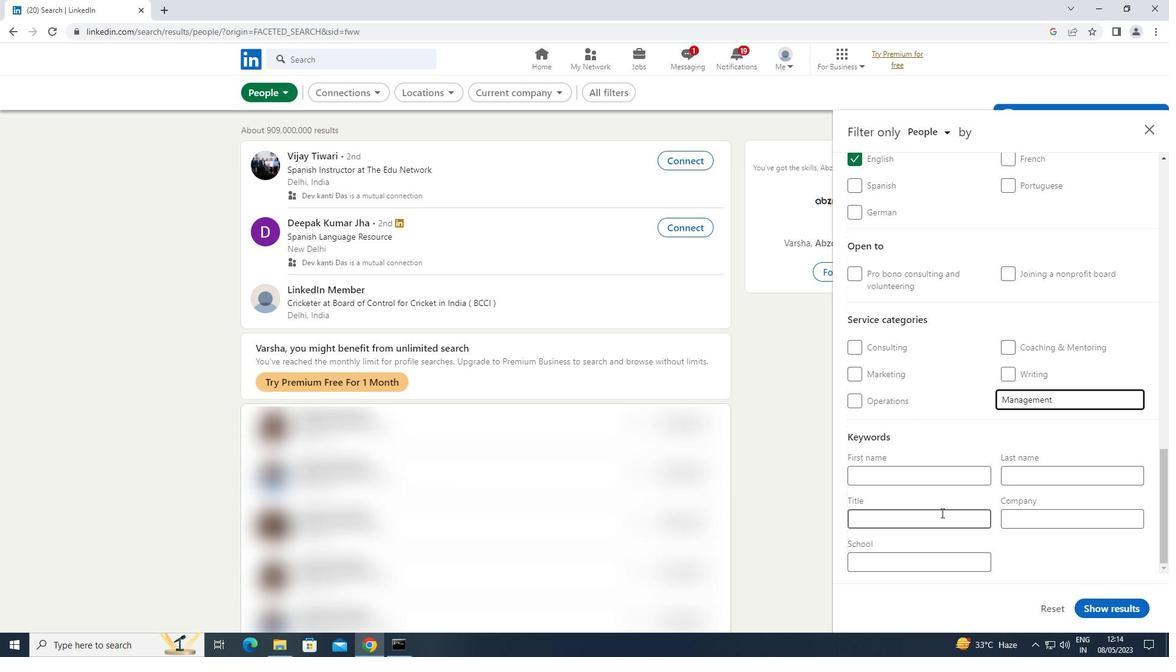 
Action: Key pressed <Key.shift>SERVER
Screenshot: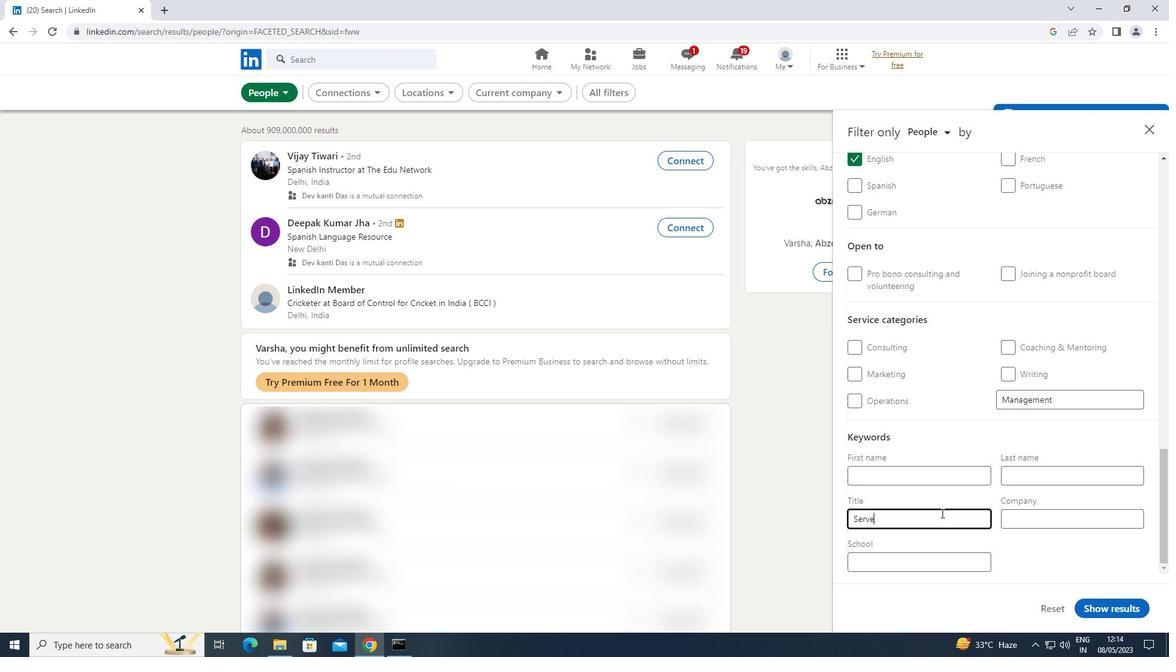 
Action: Mouse moved to (1091, 606)
Screenshot: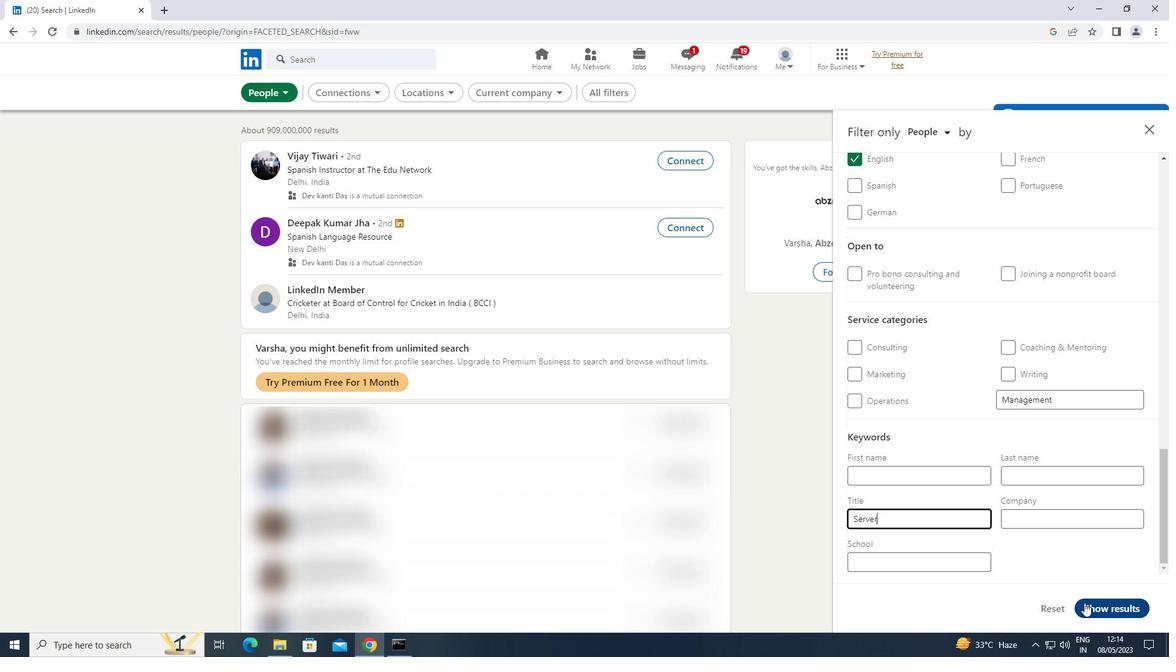 
Action: Mouse pressed left at (1091, 606)
Screenshot: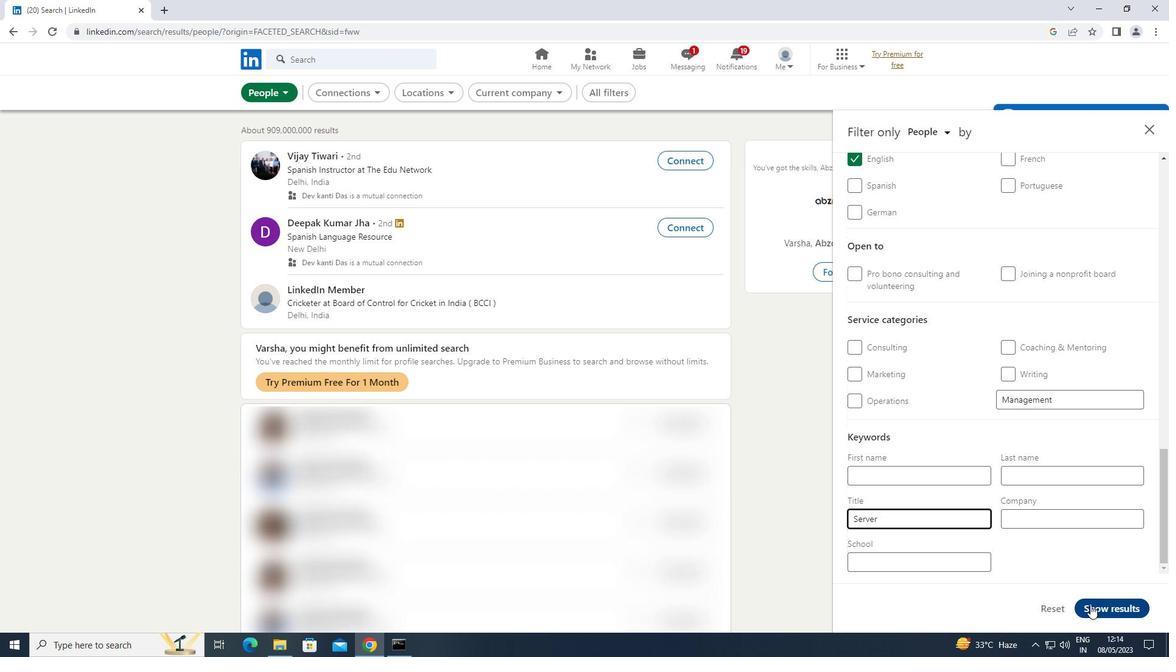 
